 Task: In the Contact  NatalieDoe@isuzu.com, Create email and send with subject: 'Step into the Future: Discover Our Cutting-Edge Solution', and with mail content 'Hello_x000D_
Join a community of forward-thinkers and pioneers. Our transformative solution will empower you to shape the future of your industry.._x000D_
Kind Regards', attach the document: Terms_and_conditions.doc and insert image: visitingcard.jpg. Below Kind Regards, write Tumblr and insert the URL: 'www.tumblr.com'. Mark checkbox to create task to follow up : Tomorrow. Logged in from softage.3@softage.net
Action: Mouse moved to (75, 78)
Screenshot: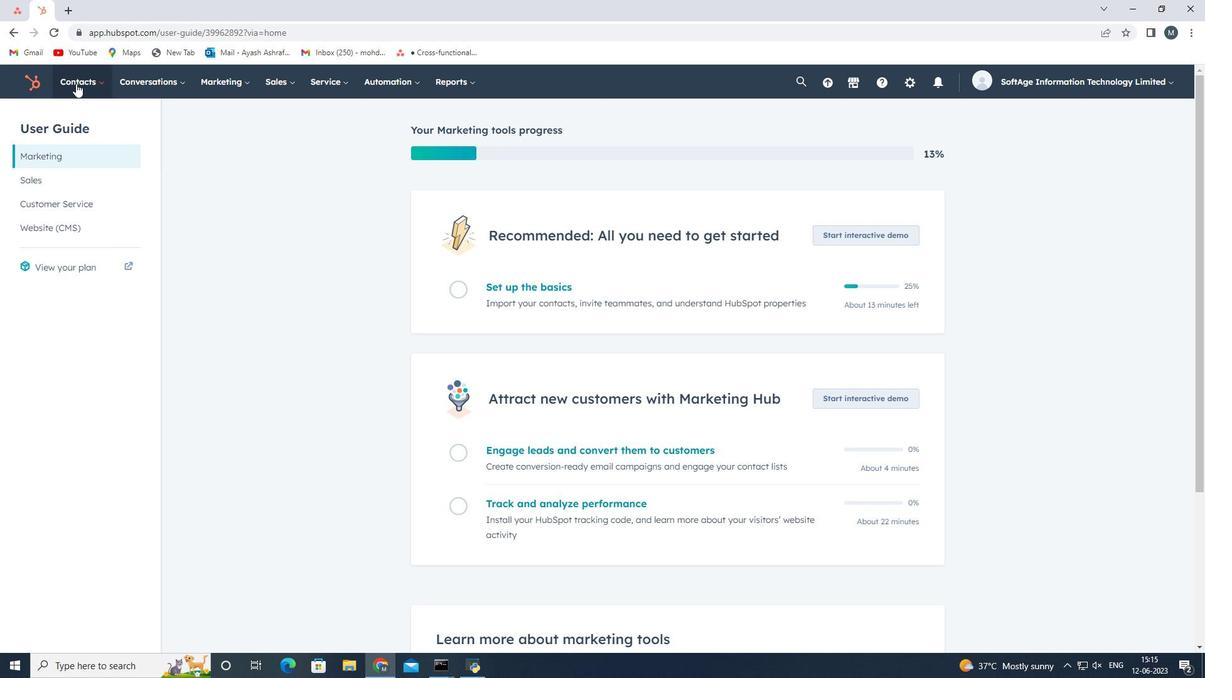 
Action: Mouse pressed left at (75, 78)
Screenshot: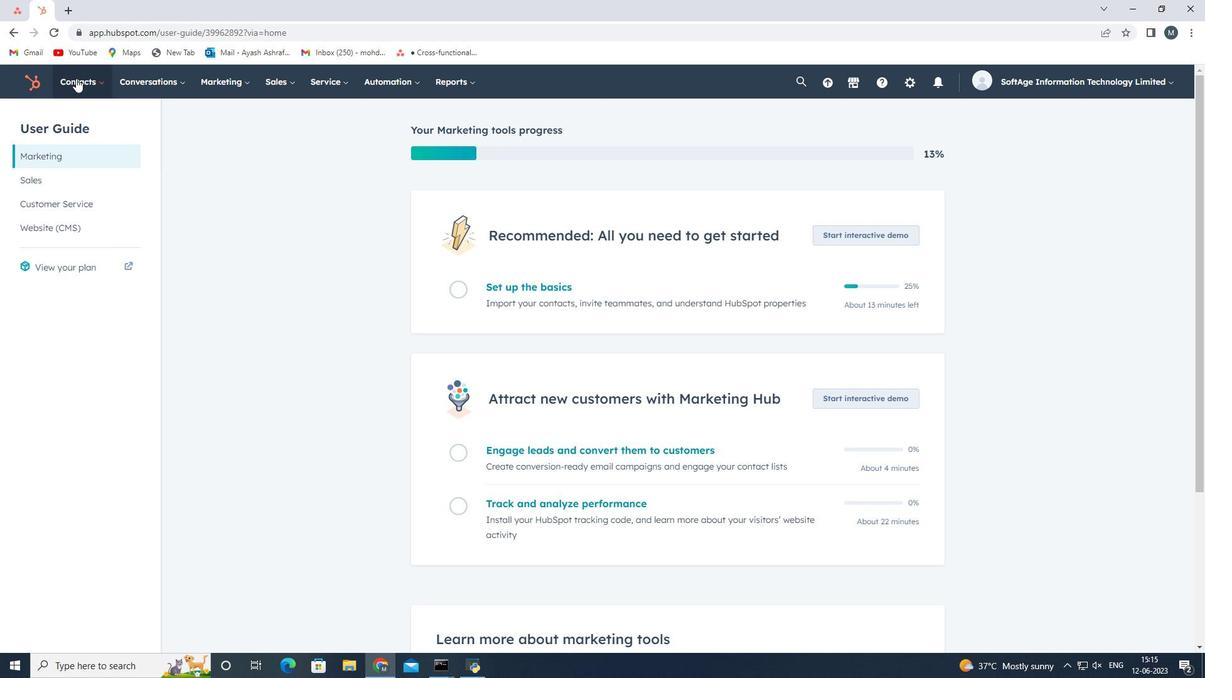 
Action: Mouse moved to (92, 119)
Screenshot: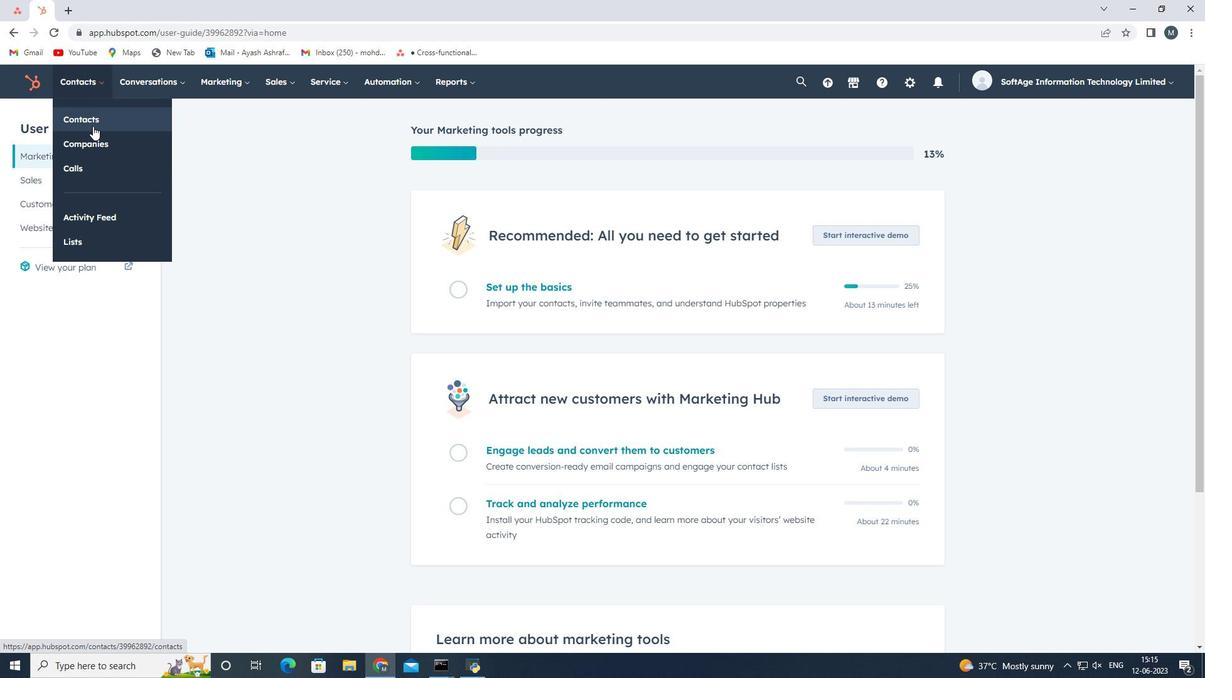 
Action: Mouse pressed left at (92, 119)
Screenshot: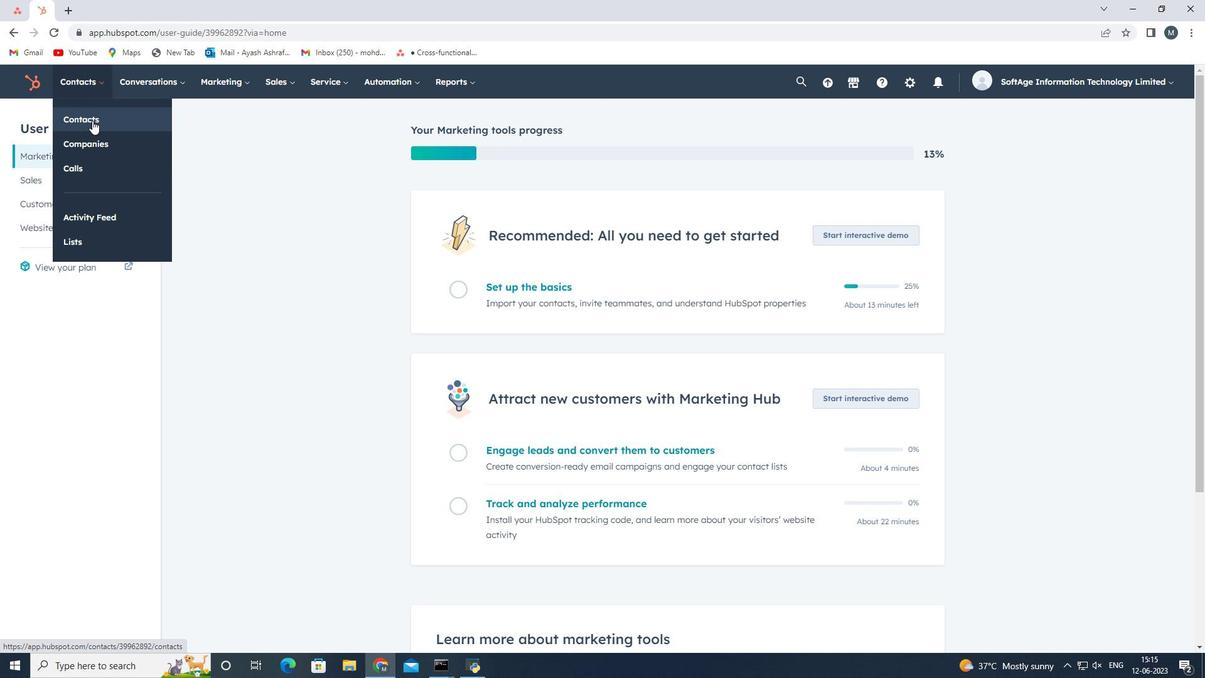 
Action: Mouse moved to (129, 225)
Screenshot: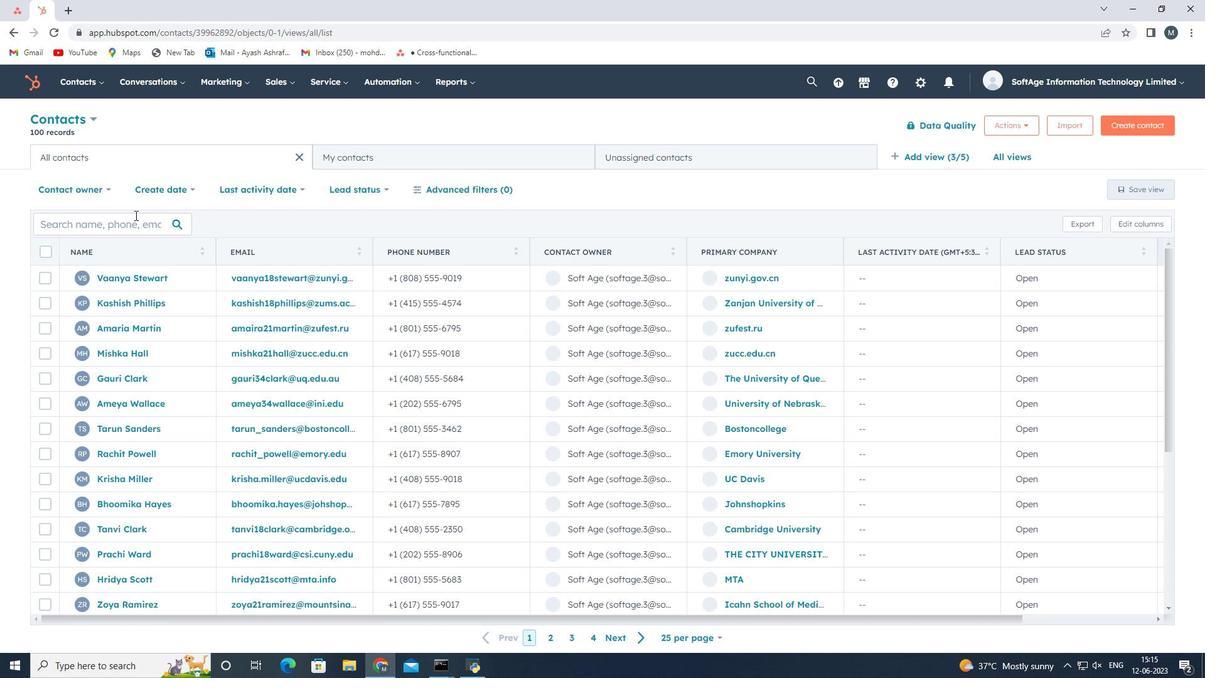 
Action: Mouse pressed left at (129, 225)
Screenshot: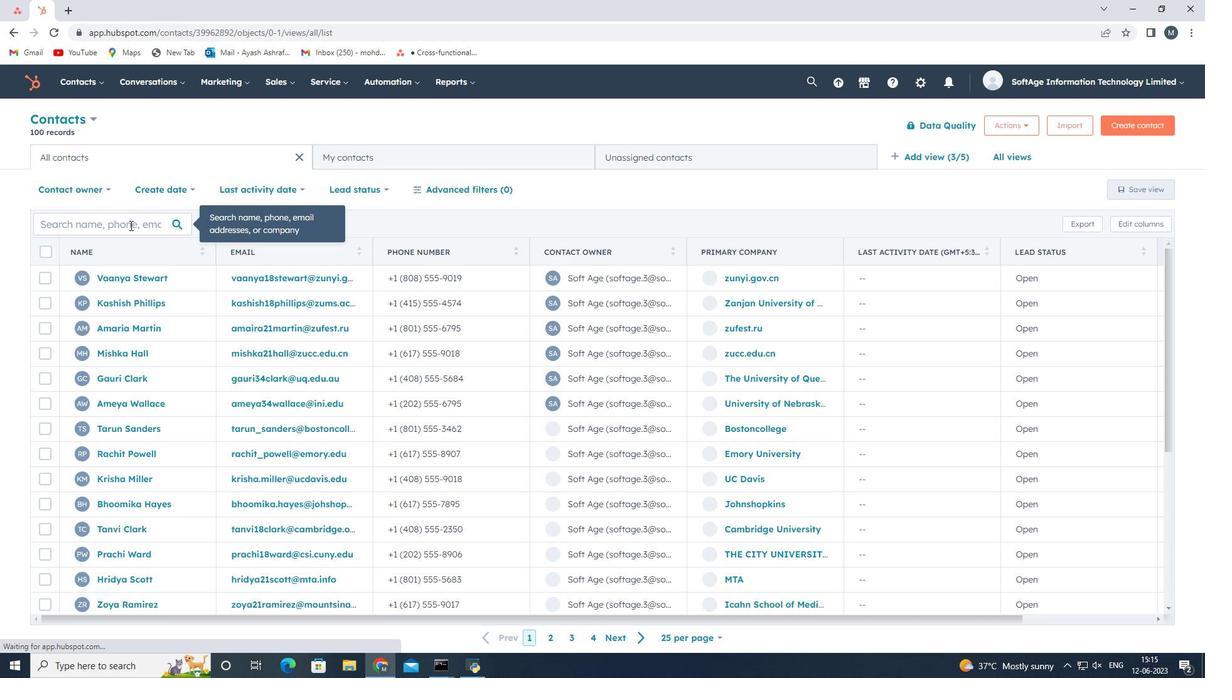 
Action: Key pressed <Key.shift>Natalie<Key.shift>Doe<Key.shift><Key.shift><Key.shift><Key.shift><Key.shift><Key.shift><Key.shift><Key.shift><Key.shift><Key.shift><Key.shift><Key.shift><Key.shift><Key.shift>@i
Screenshot: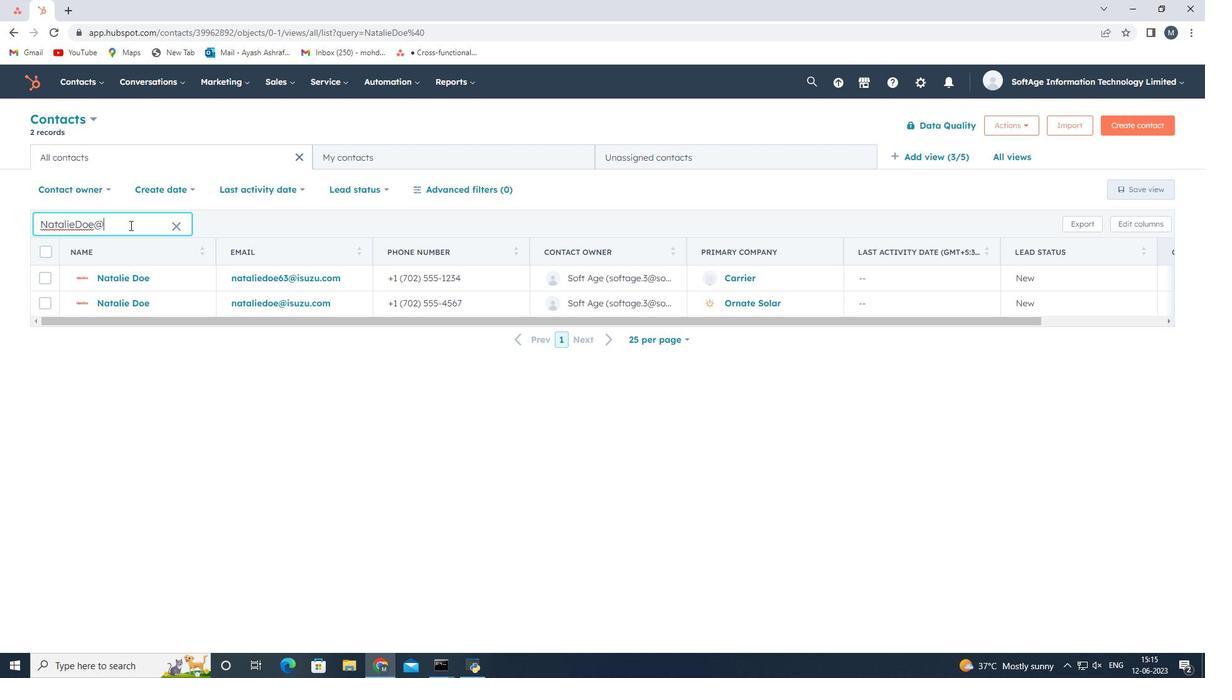 
Action: Mouse moved to (129, 226)
Screenshot: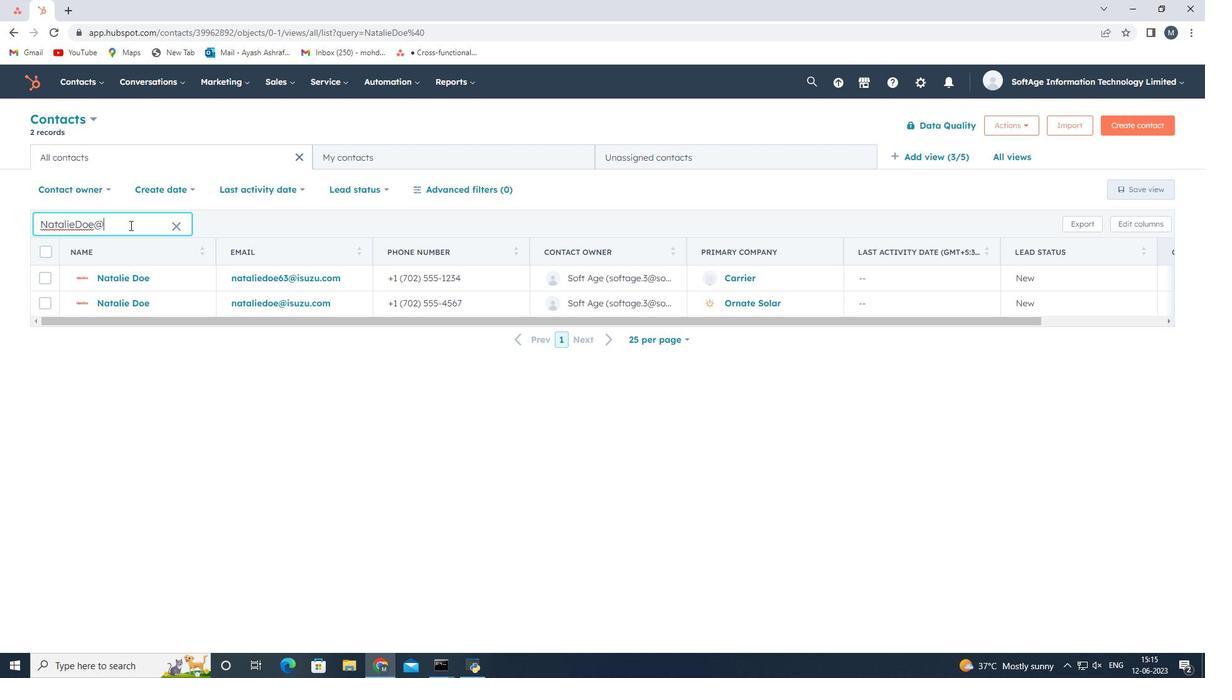 
Action: Key pressed suzu.com
Screenshot: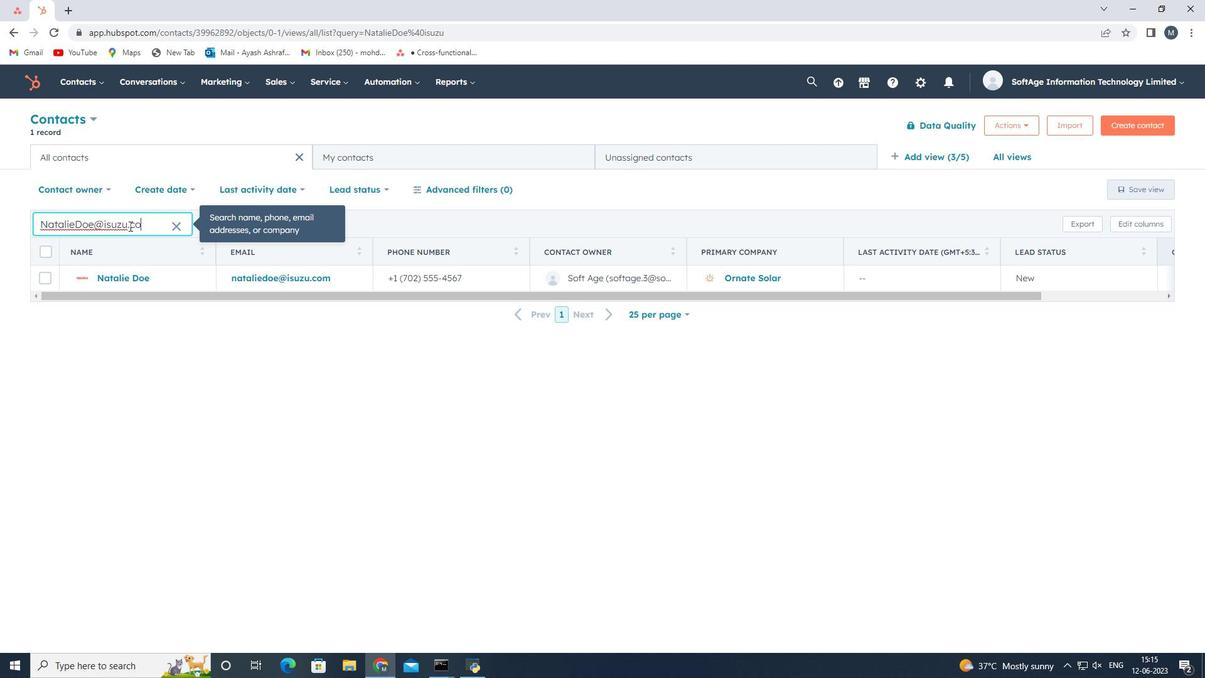 
Action: Mouse moved to (129, 279)
Screenshot: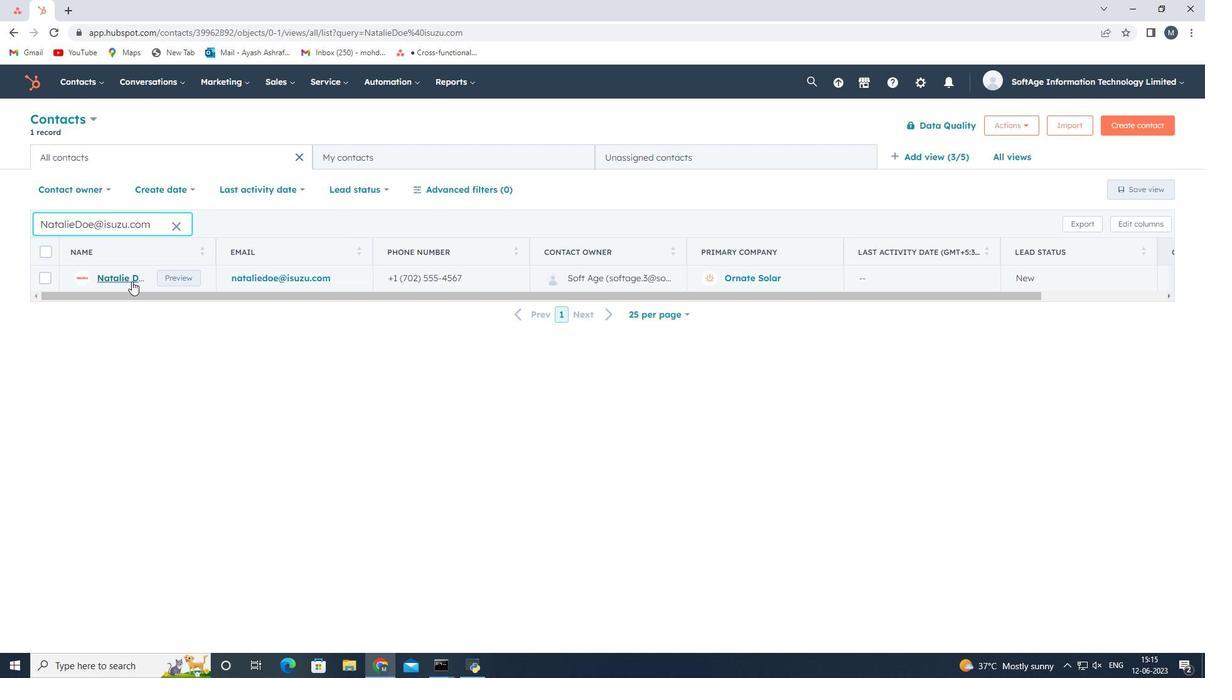 
Action: Mouse pressed left at (129, 279)
Screenshot: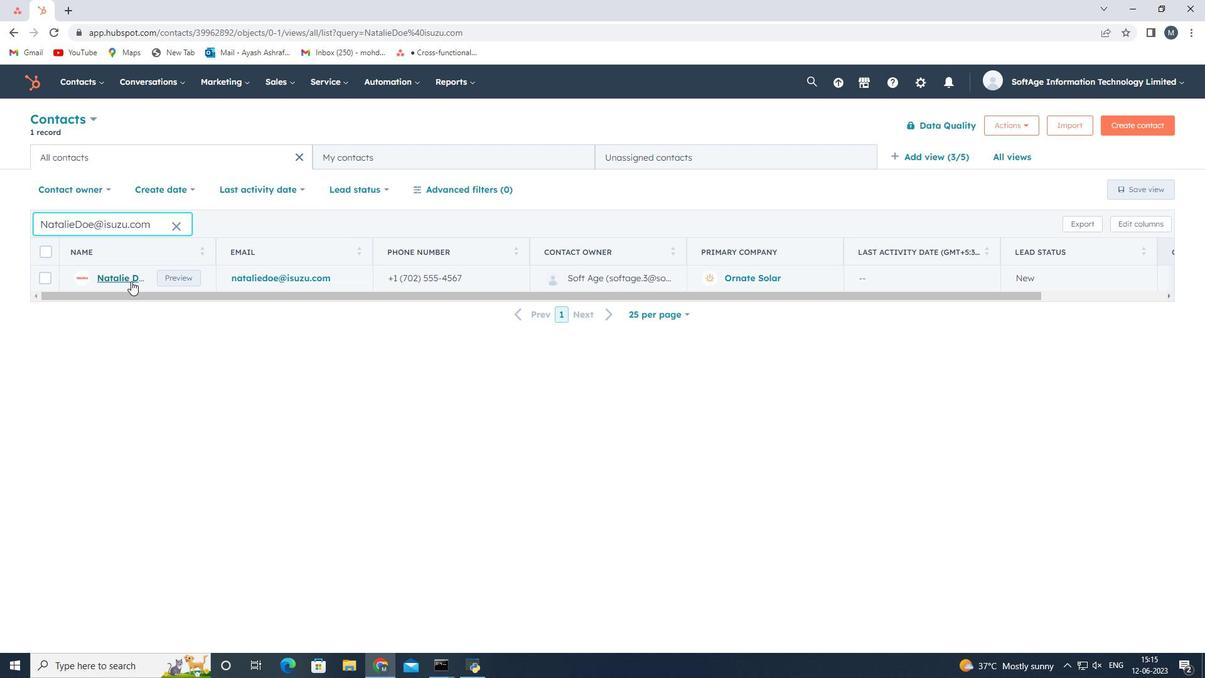 
Action: Mouse pressed left at (129, 279)
Screenshot: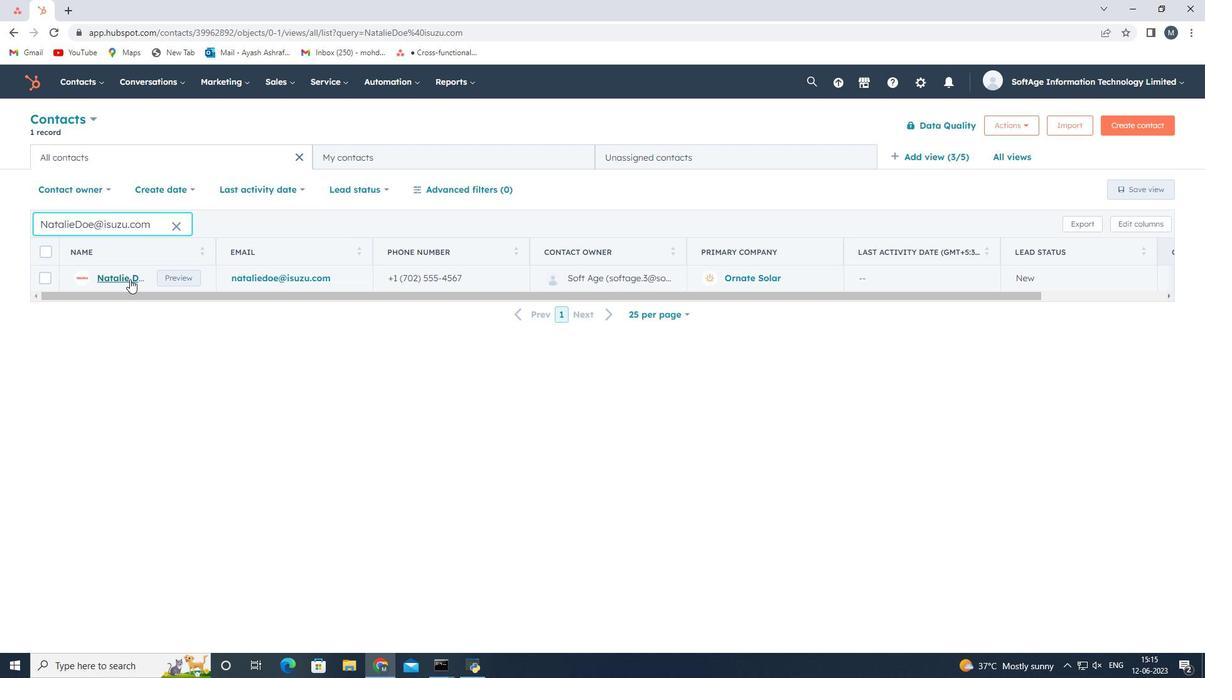
Action: Mouse moved to (89, 229)
Screenshot: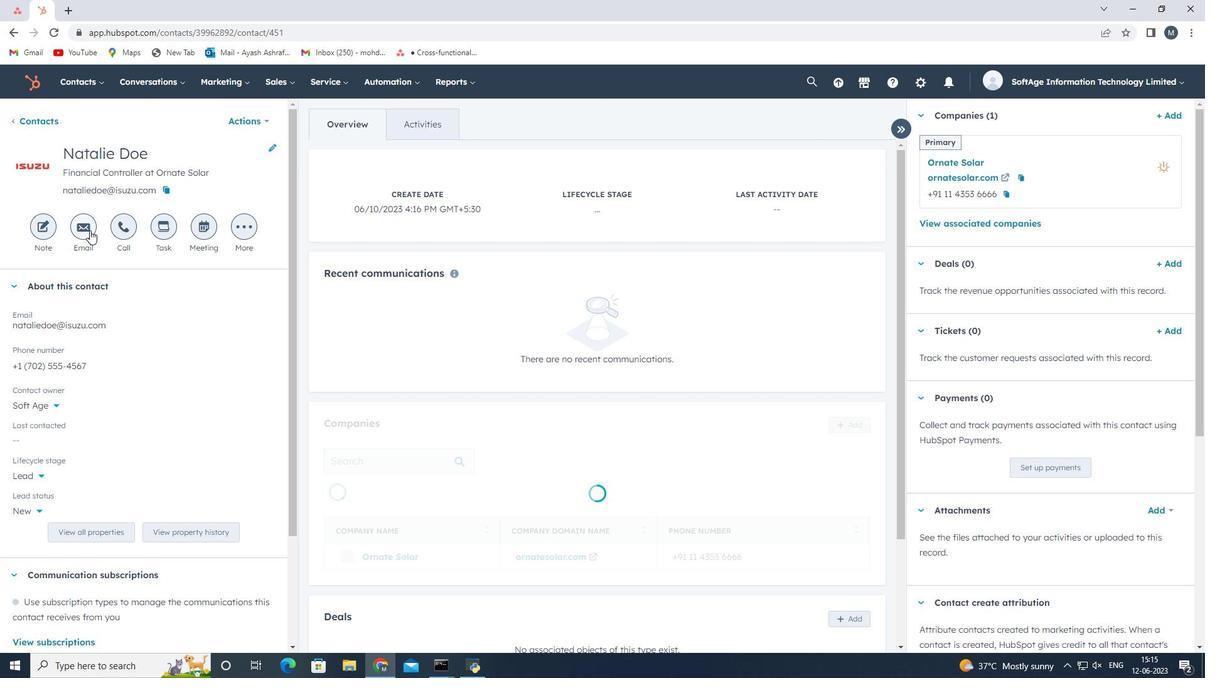 
Action: Mouse pressed left at (89, 229)
Screenshot: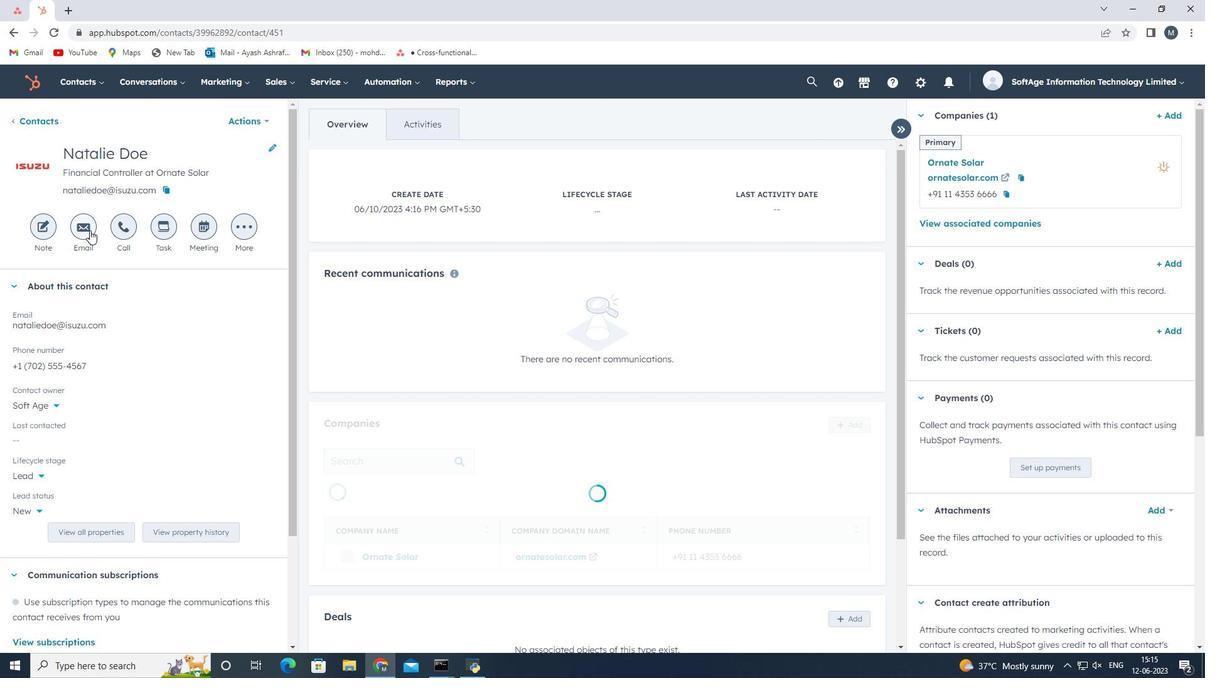 
Action: Mouse moved to (1056, 317)
Screenshot: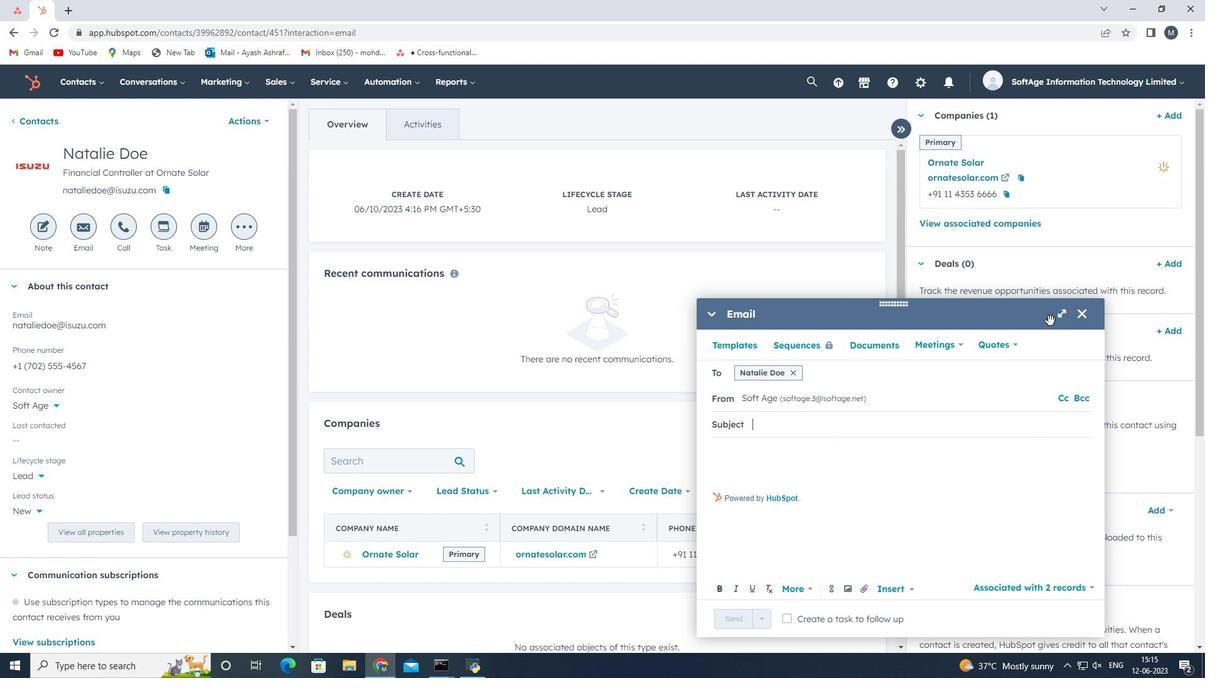 
Action: Mouse pressed left at (1056, 317)
Screenshot: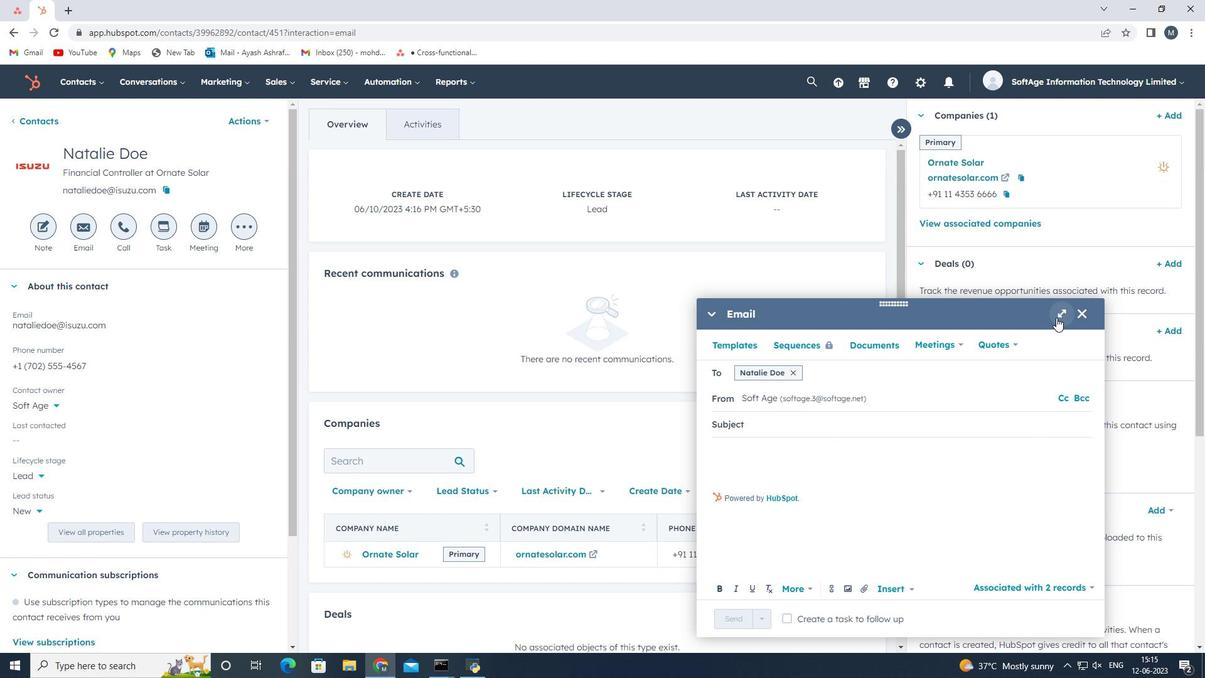 
Action: Mouse moved to (351, 249)
Screenshot: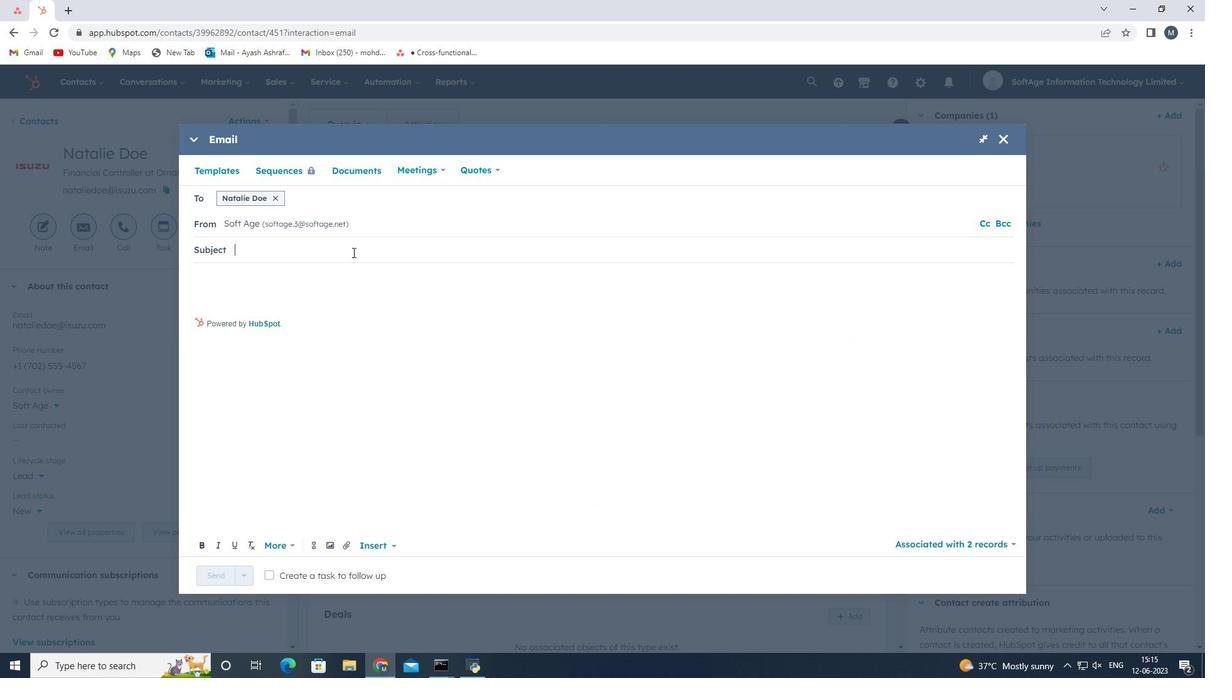 
Action: Mouse pressed left at (351, 249)
Screenshot: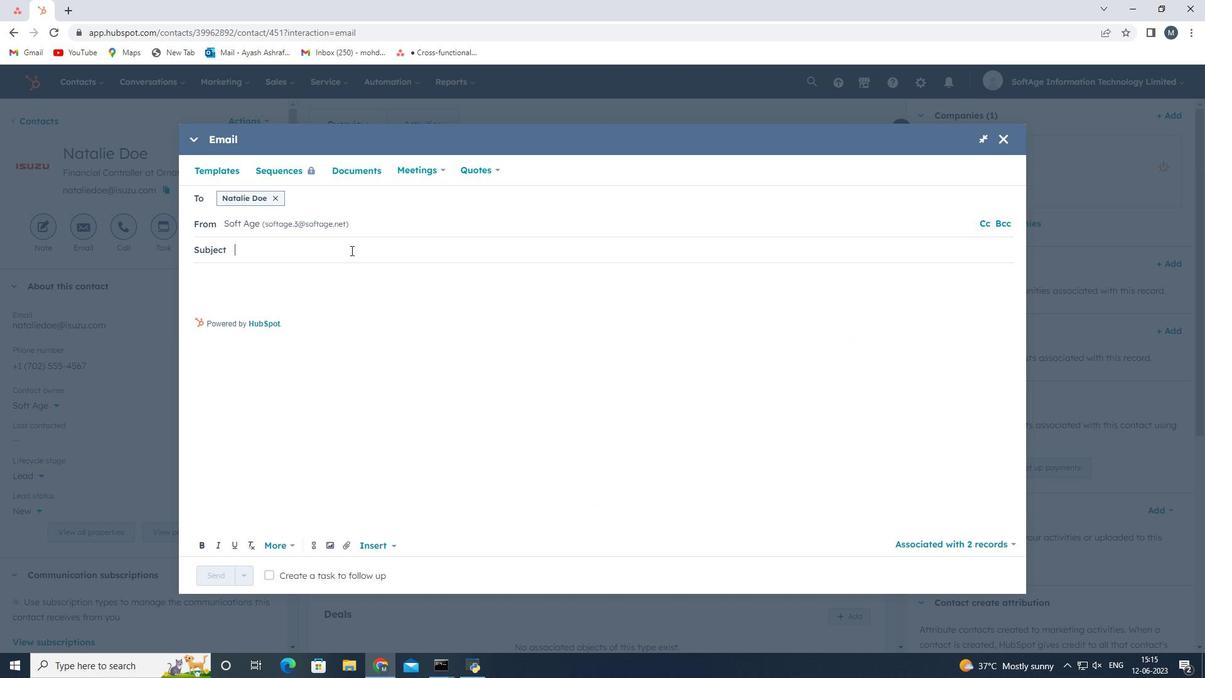 
Action: Key pressed <Key.shift>Step<Key.space>into<Key.space>the<Key.space>future<Key.space><Key.backspace><Key.shift_r>:<Key.space><Key.shift>Discob<Key.backspace>ver<Key.space><Key.shift>Our<Key.space><Key.shift>Cutting<Key.space><Key.backspace>-<Key.shift>Edge<Key.space><Key.shift>Solution
Screenshot: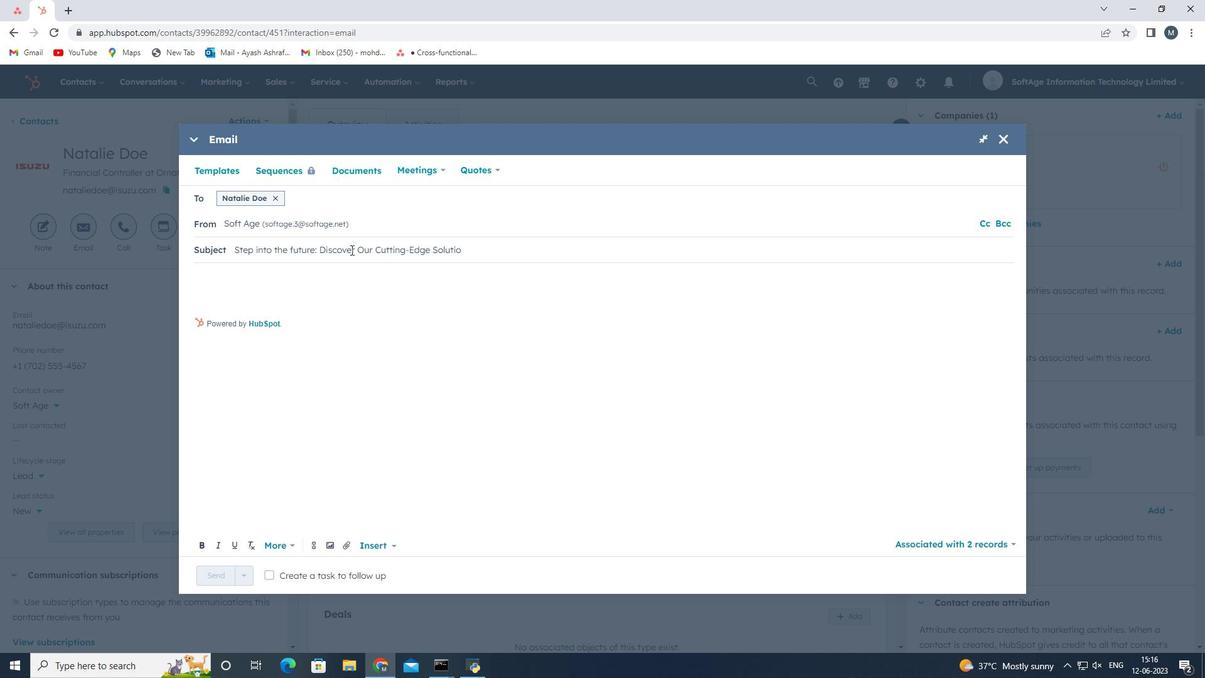 
Action: Mouse moved to (305, 282)
Screenshot: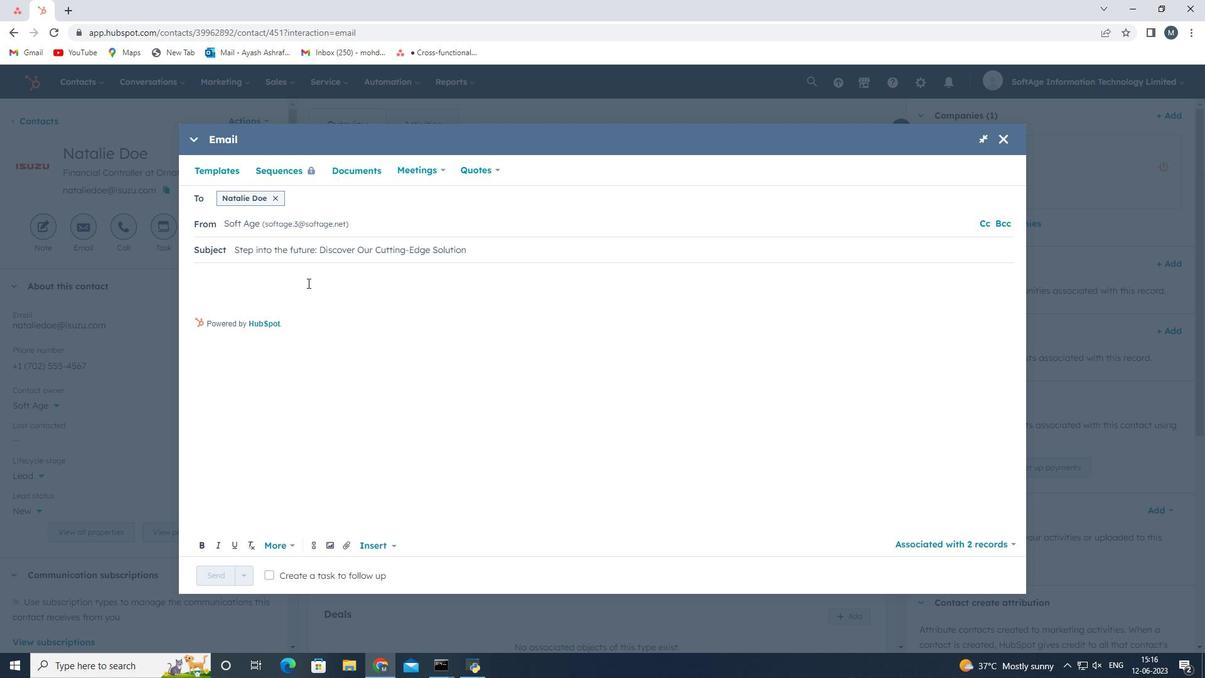
Action: Mouse pressed left at (305, 282)
Screenshot: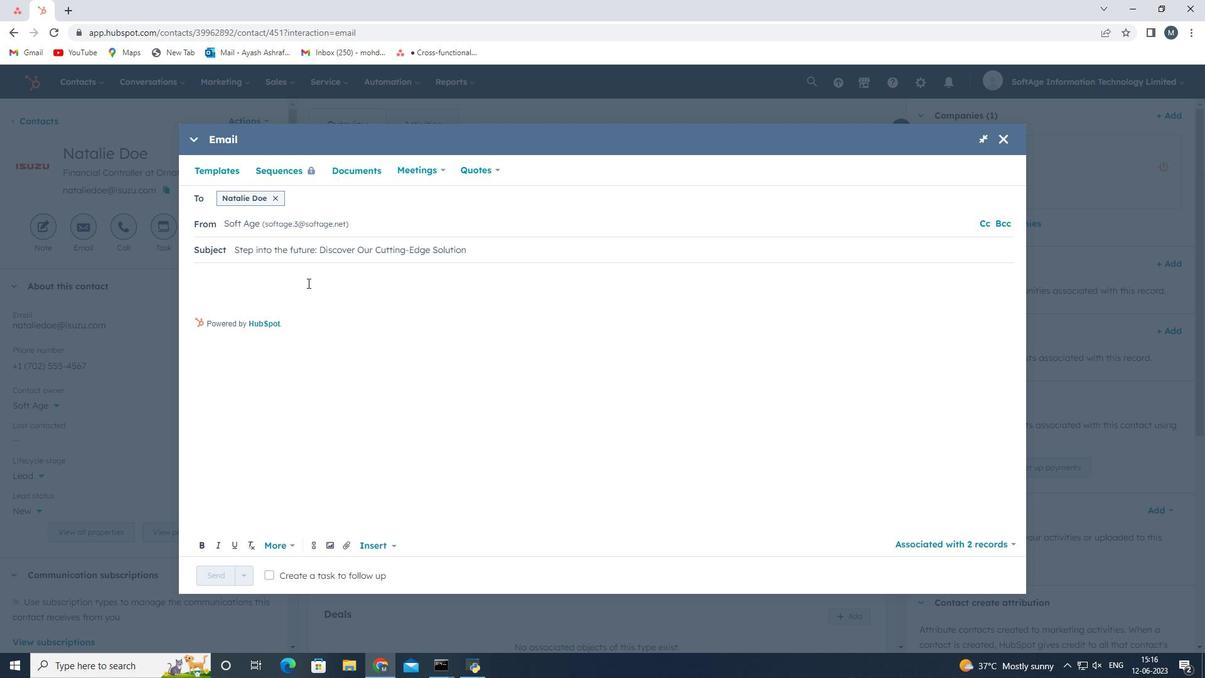 
Action: Key pressed <Key.shift>Hello,<Key.enter><Key.shift>Join<Key.space>a<Key.space>community<Key.space>of<Key.space>forward-thinkers<Key.space>and<Key.space>pioneers.<Key.space><Key.shift>Our<Key.space>transformative<Key.space>solution<Key.space>will<Key.space>empower<Key.space>you<Key.space>to<Key.space>shao<Key.backspace>pe<Key.space>the<Key.space>future<Key.space>of<Key.space>your<Key.space>industry.<Key.enter><Key.enter><Key.shift>Kind<Key.space><Key.shift>Regards<Key.space>
Screenshot: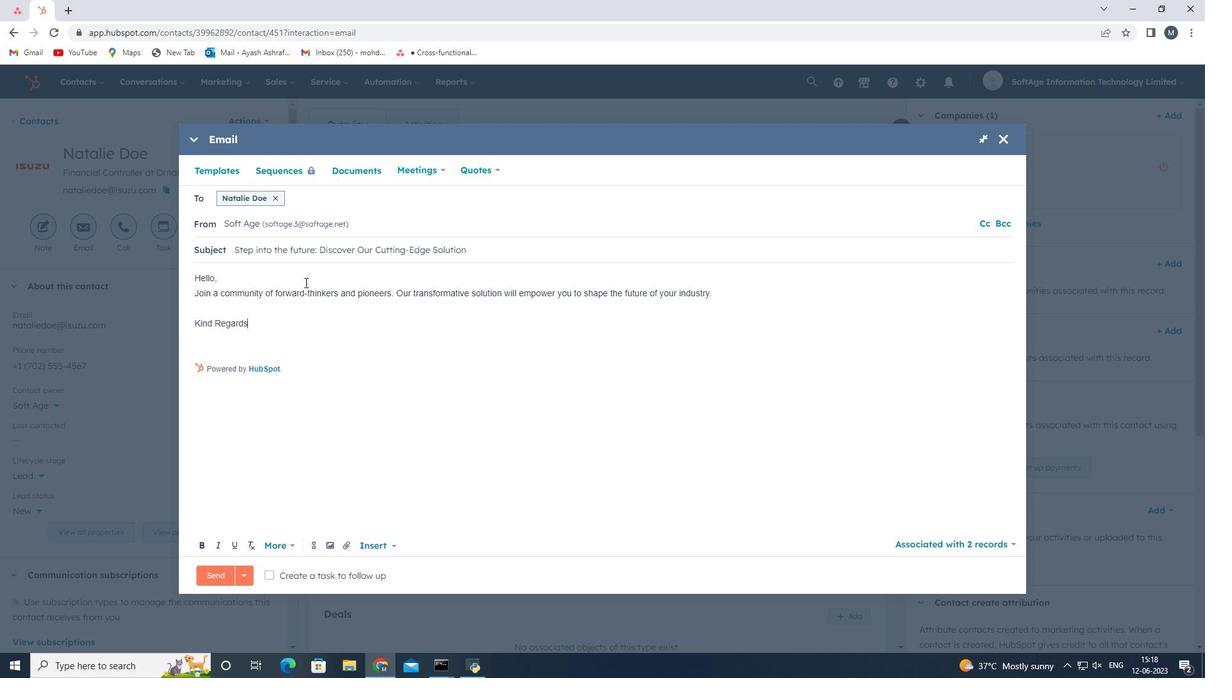 
Action: Mouse moved to (344, 545)
Screenshot: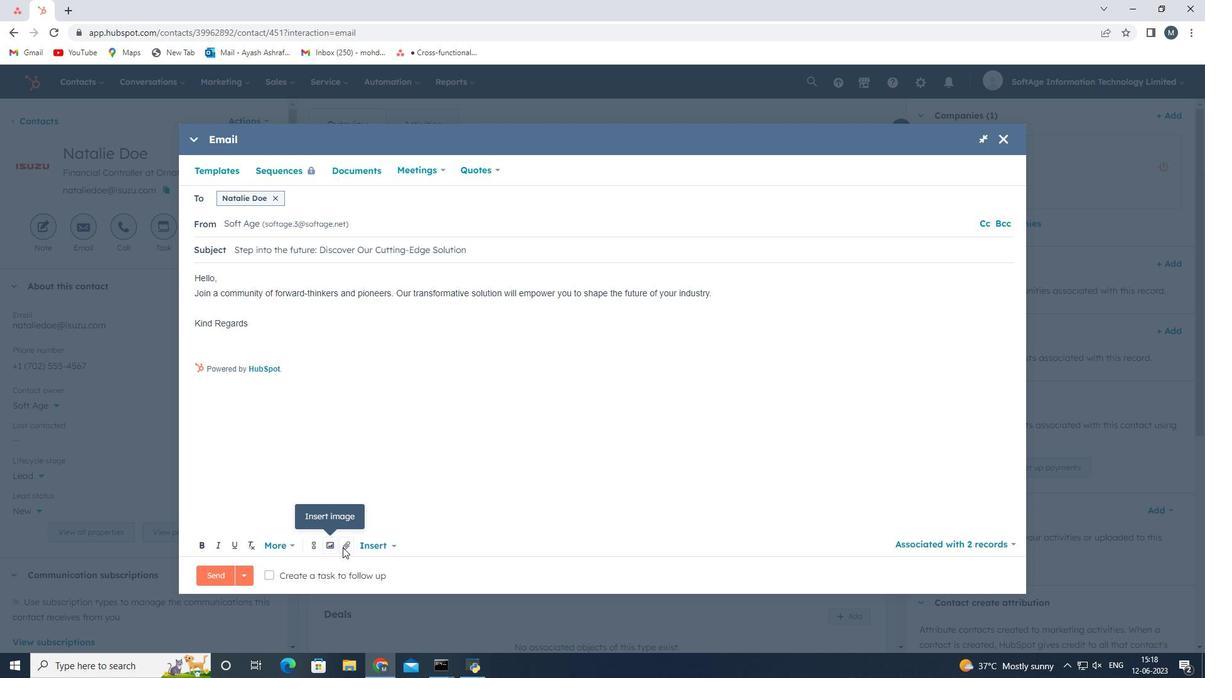 
Action: Mouse pressed left at (344, 545)
Screenshot: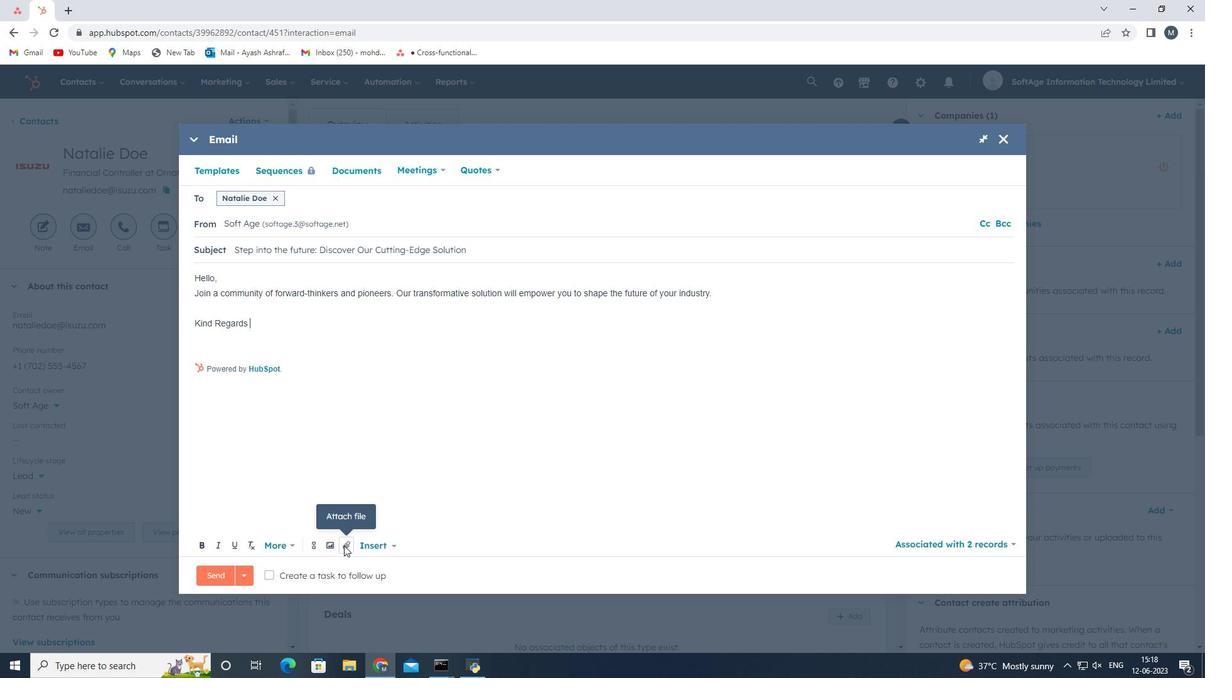 
Action: Mouse moved to (361, 506)
Screenshot: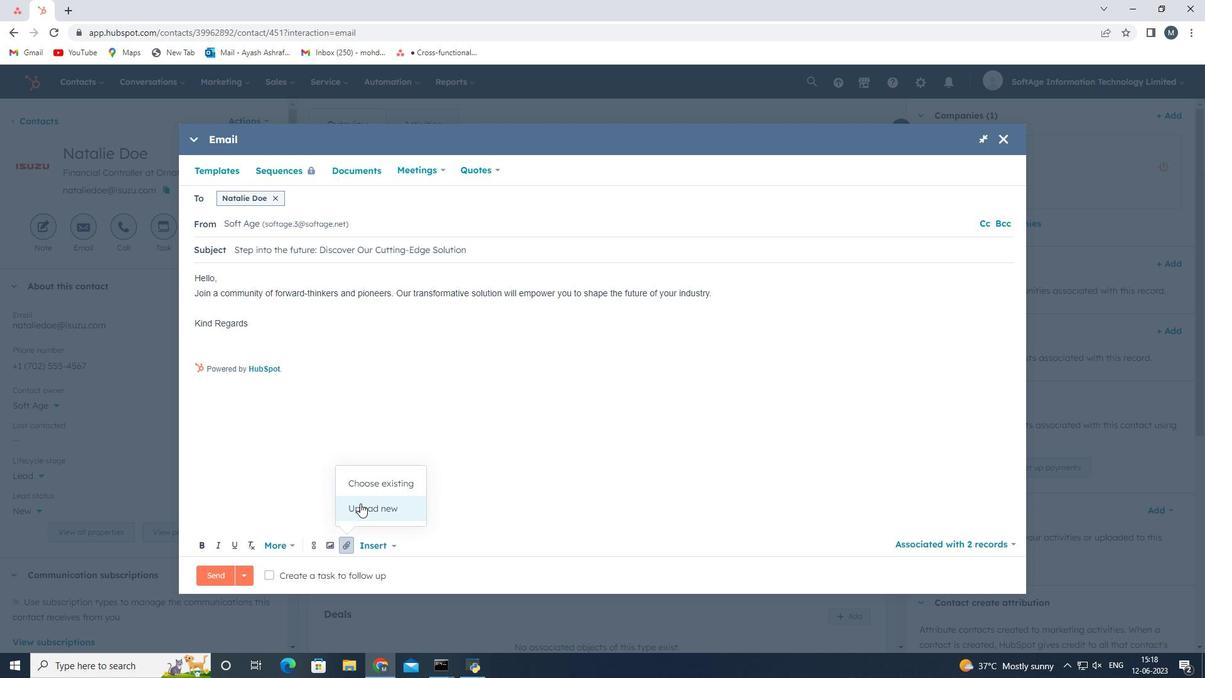 
Action: Mouse pressed left at (361, 506)
Screenshot: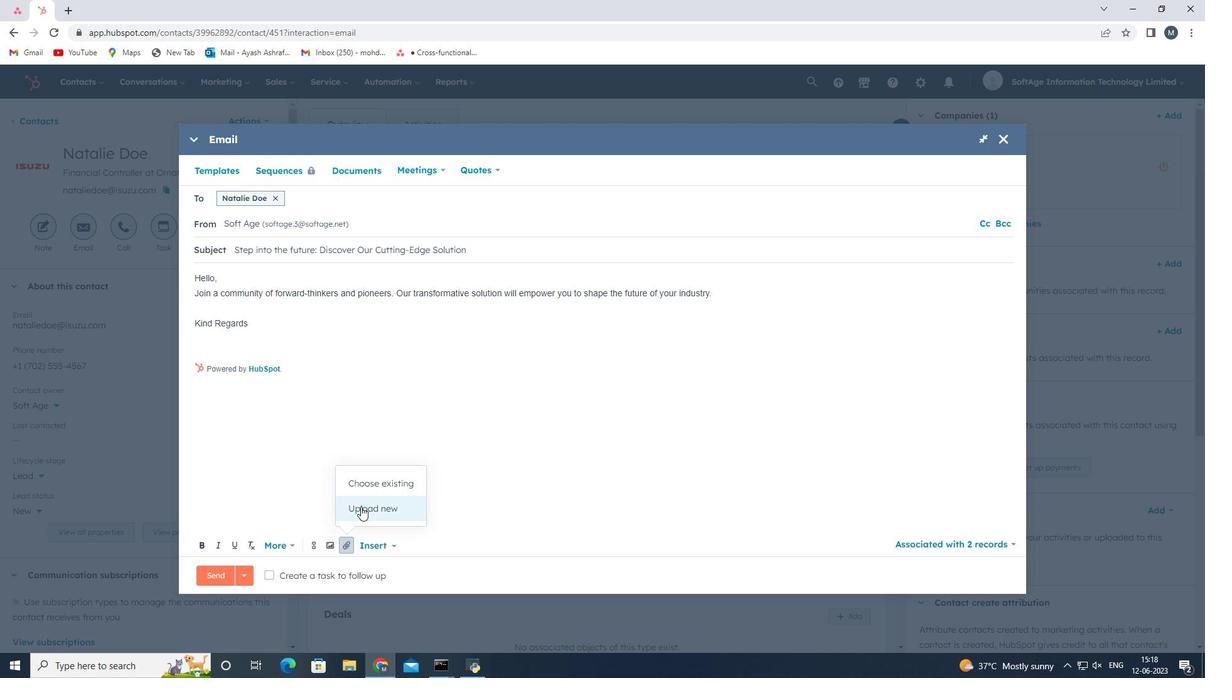 
Action: Mouse moved to (170, 143)
Screenshot: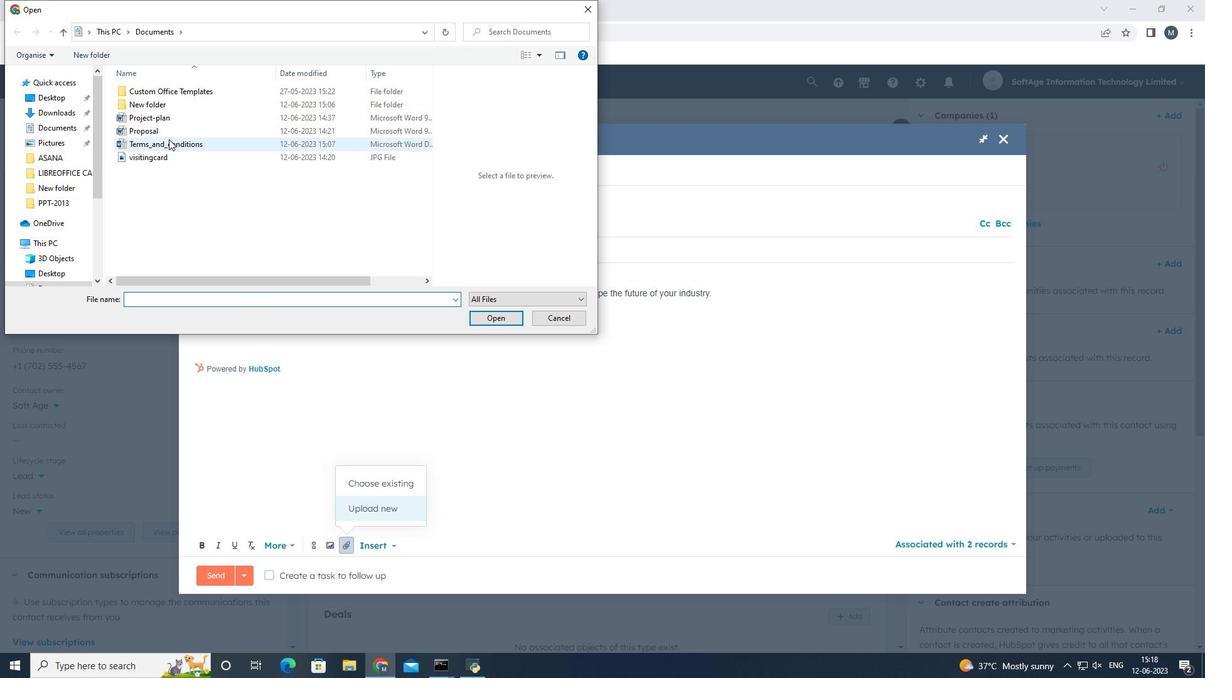 
Action: Mouse pressed left at (170, 143)
Screenshot: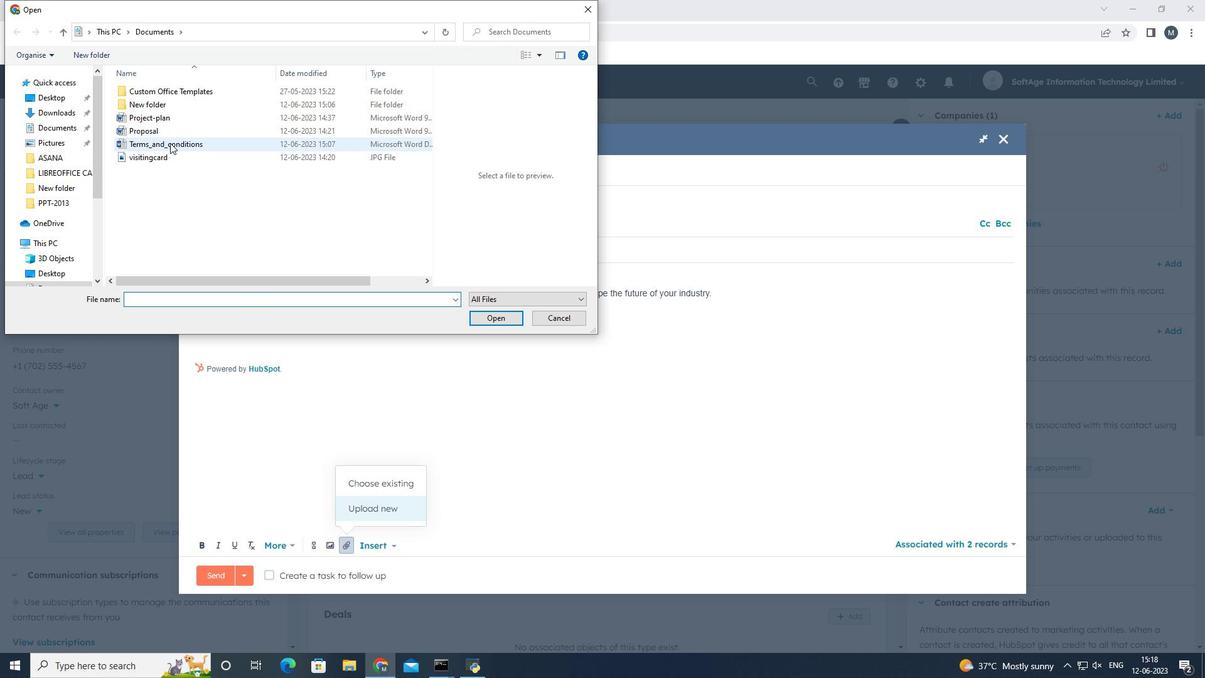 
Action: Mouse moved to (492, 320)
Screenshot: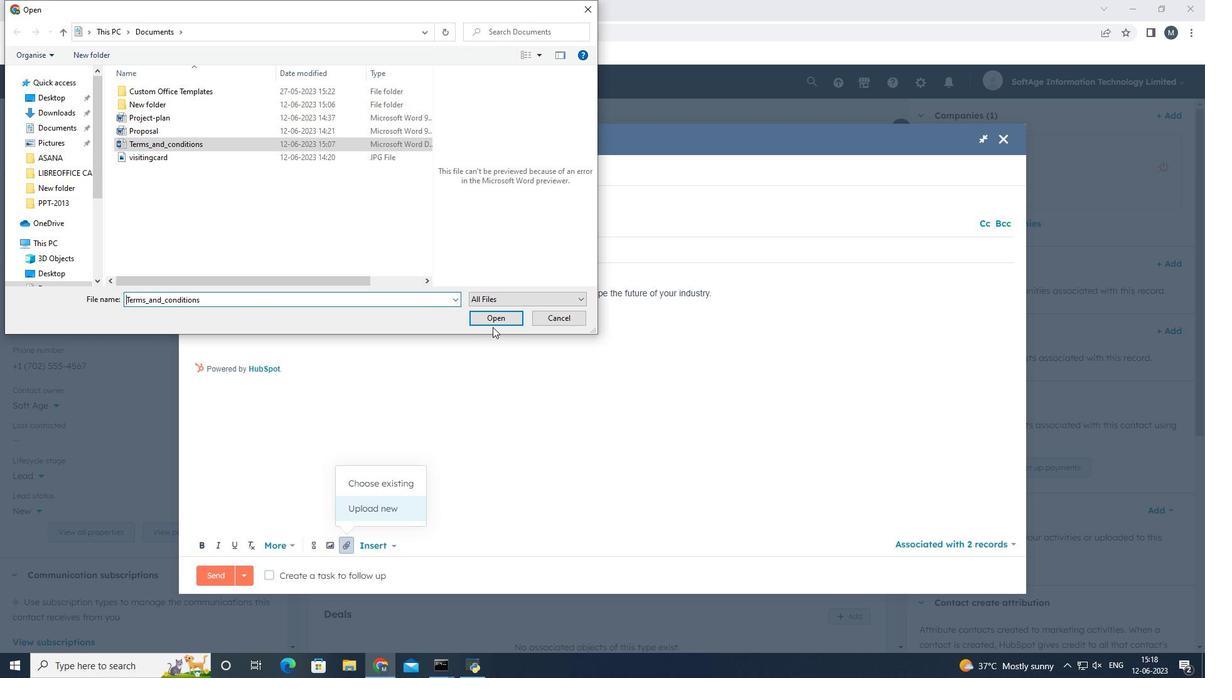 
Action: Mouse pressed left at (492, 320)
Screenshot: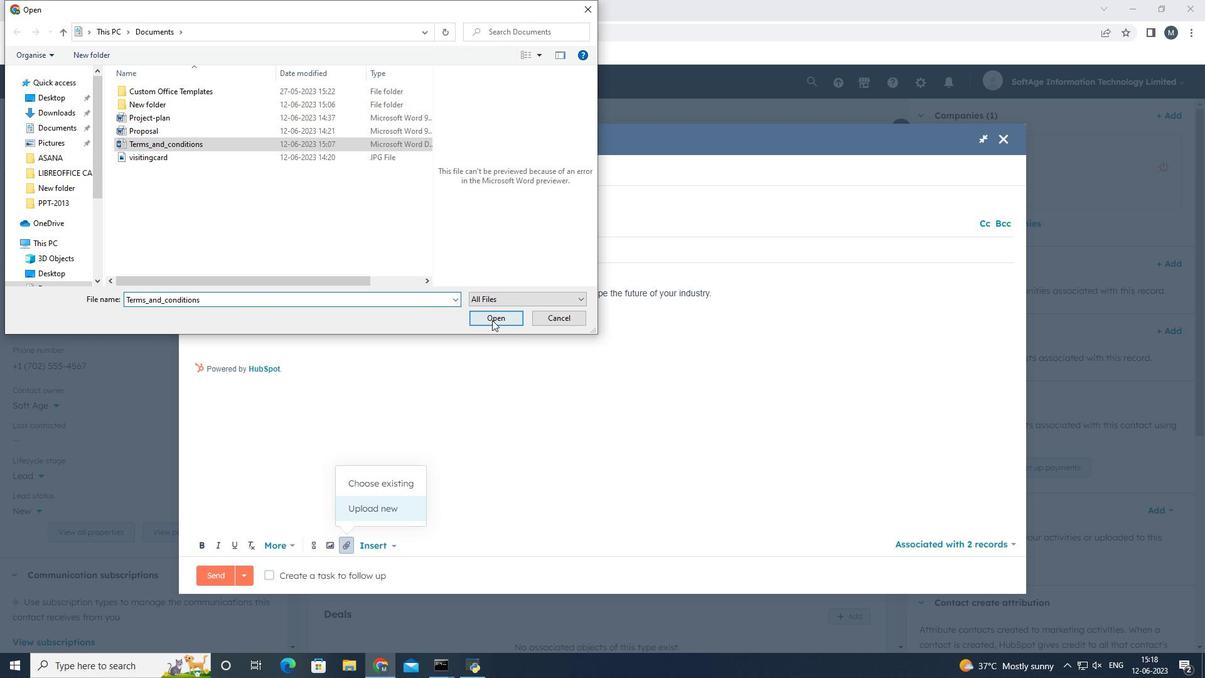 
Action: Mouse moved to (323, 512)
Screenshot: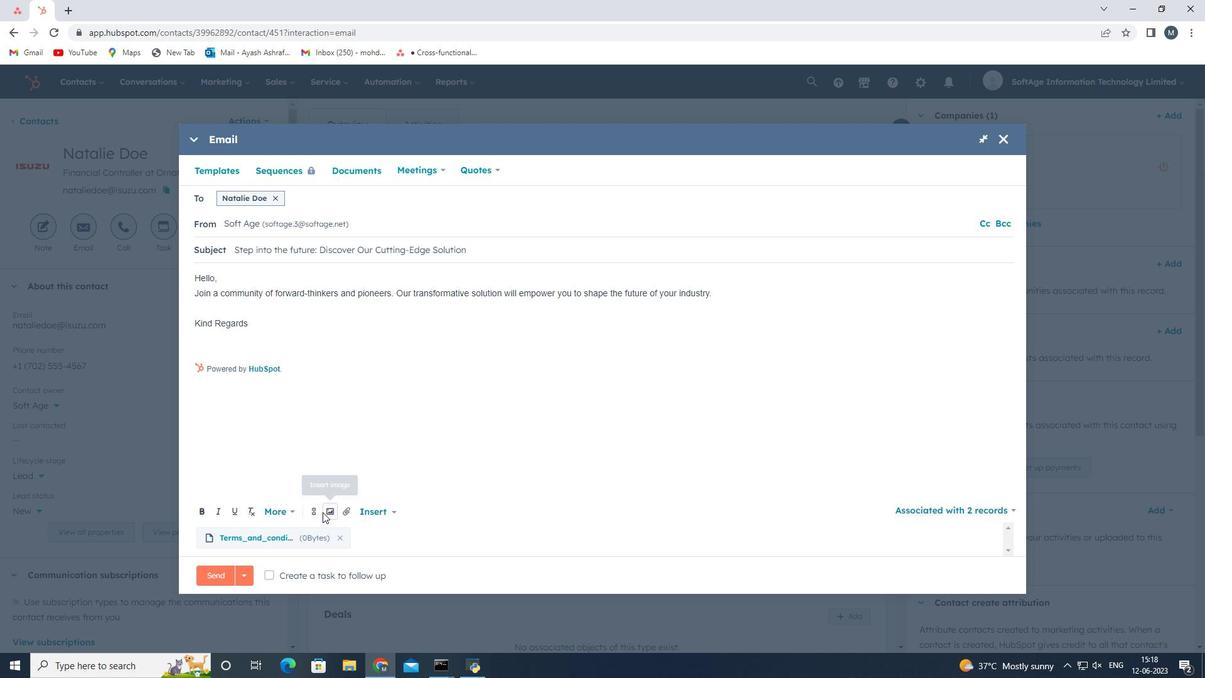 
Action: Mouse pressed left at (323, 512)
Screenshot: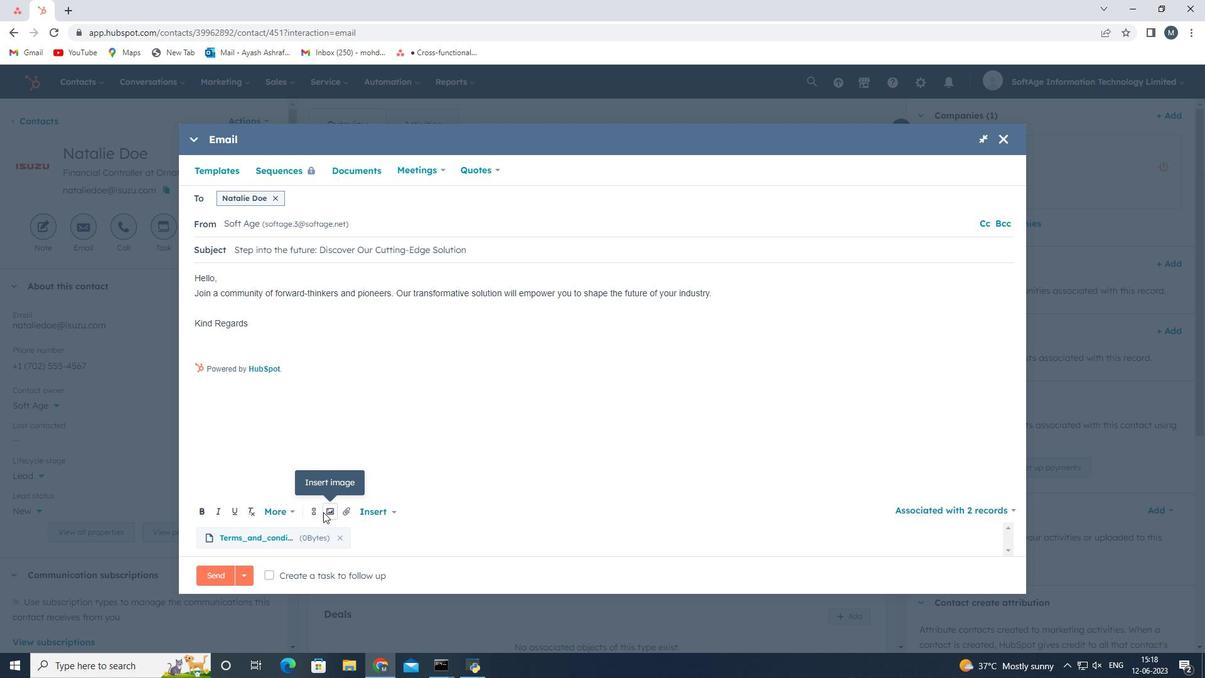 
Action: Mouse moved to (325, 477)
Screenshot: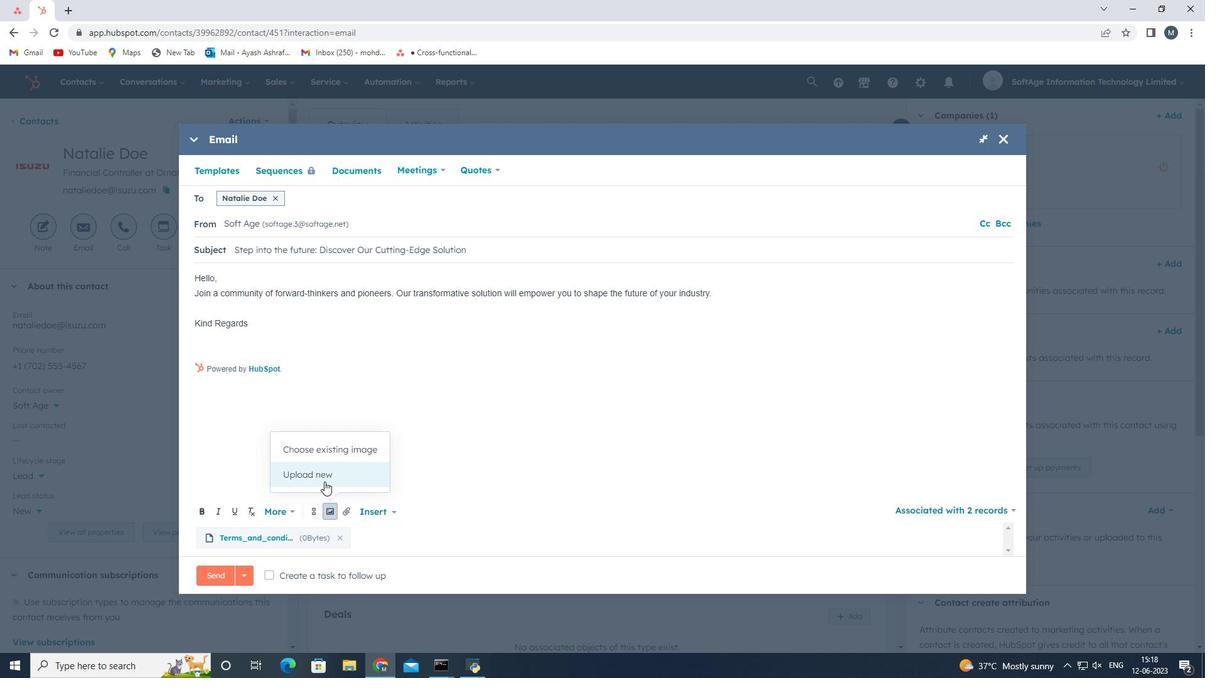 
Action: Mouse pressed left at (325, 477)
Screenshot: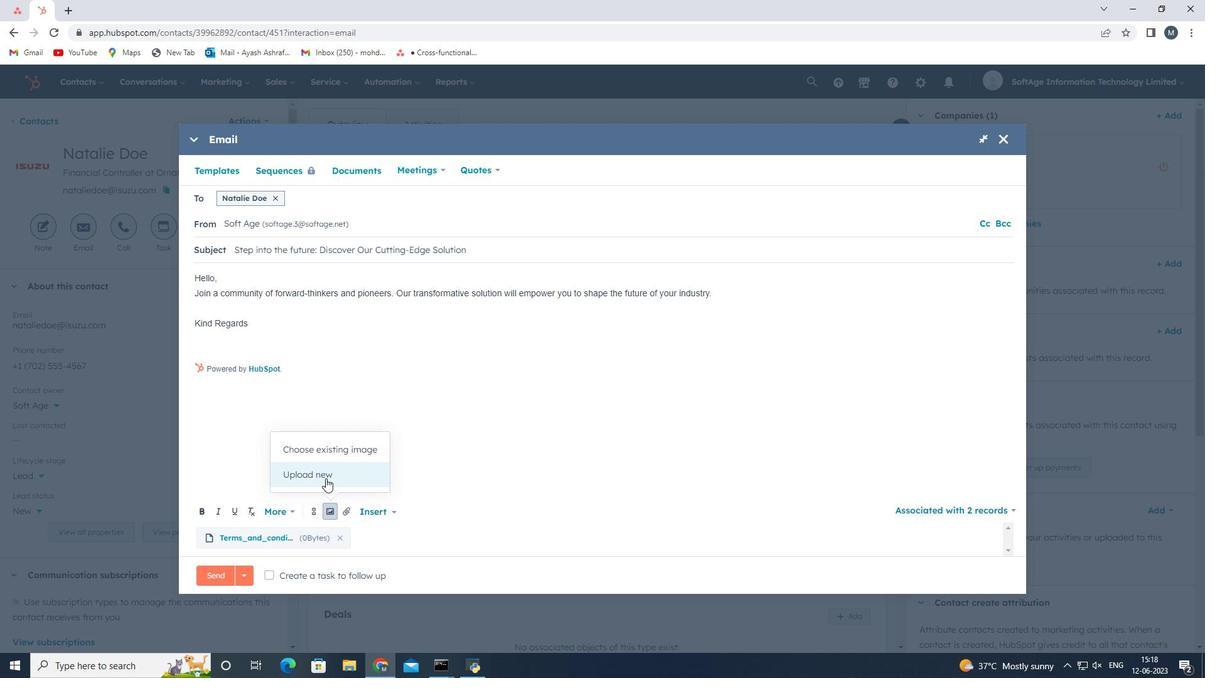 
Action: Mouse moved to (204, 121)
Screenshot: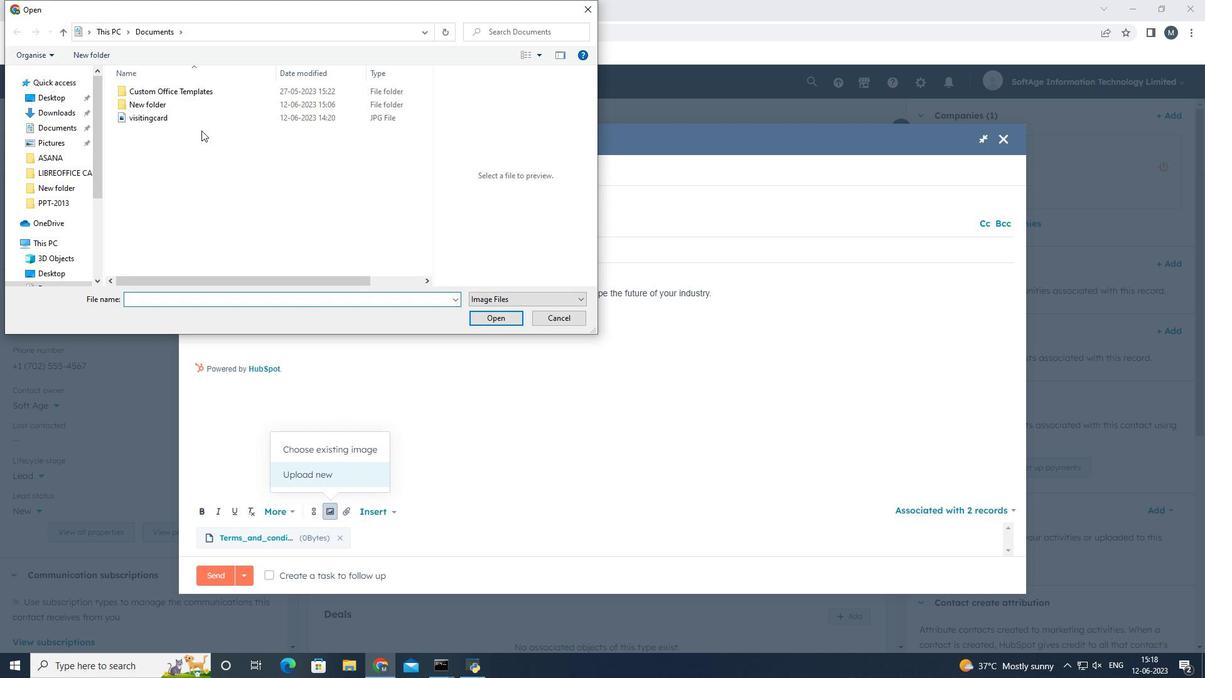 
Action: Mouse pressed left at (204, 121)
Screenshot: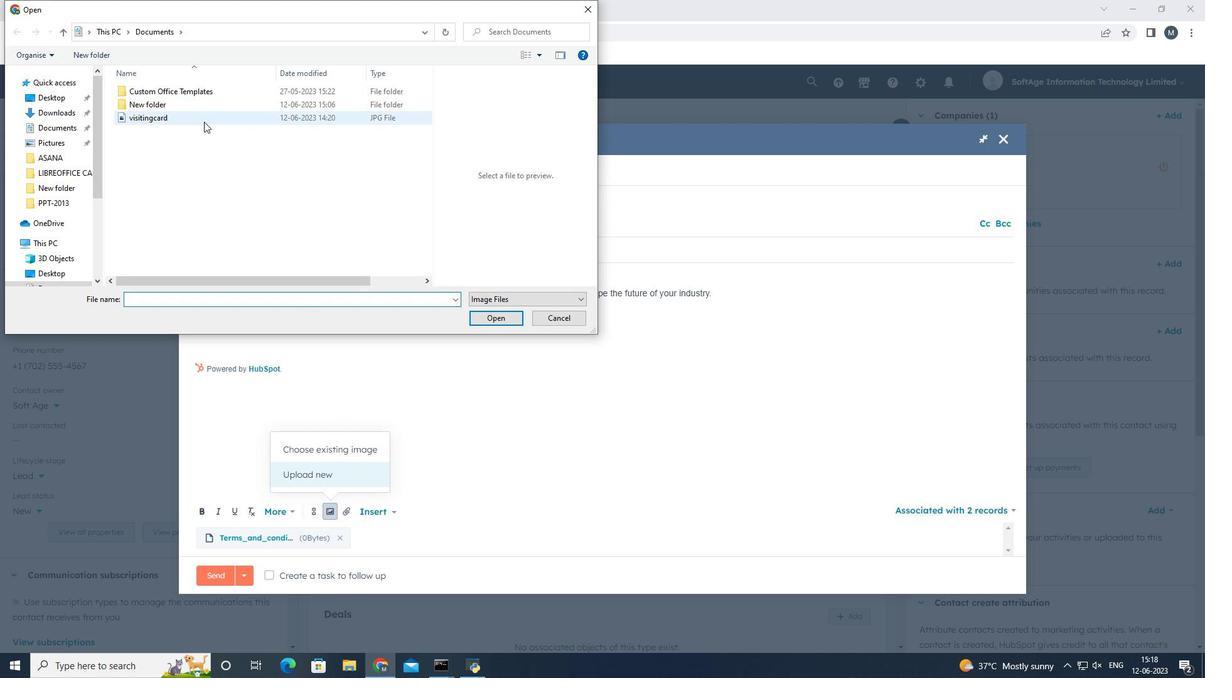 
Action: Mouse moved to (477, 320)
Screenshot: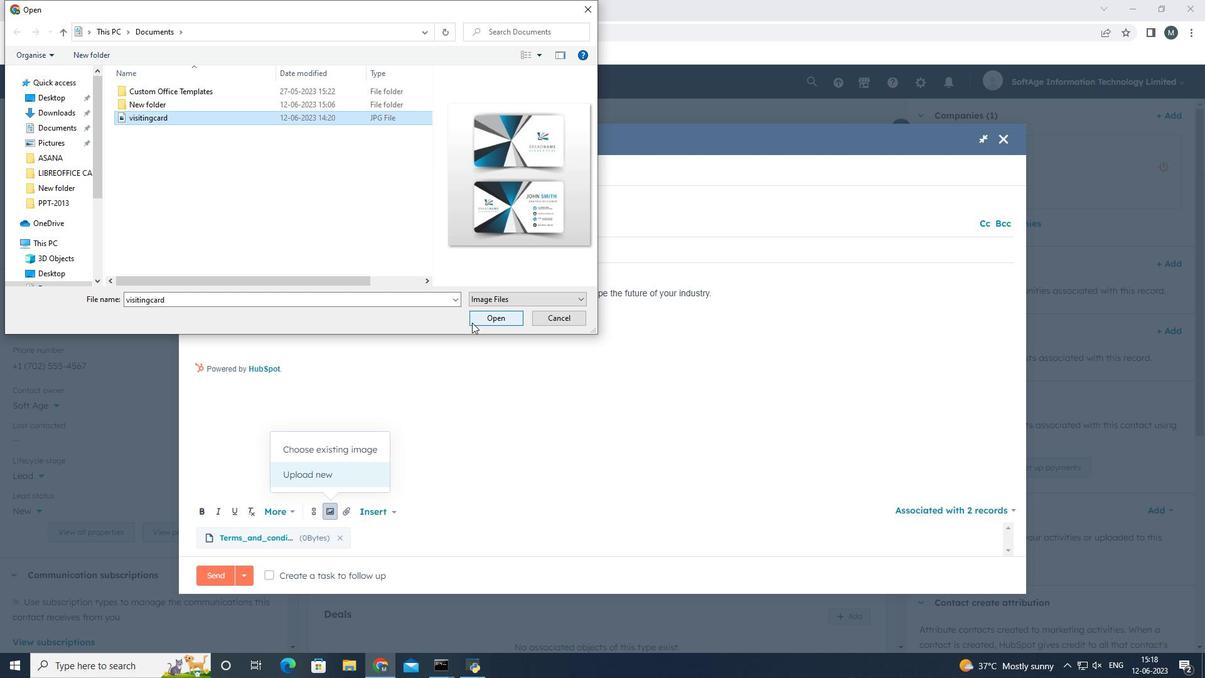 
Action: Mouse pressed left at (477, 320)
Screenshot: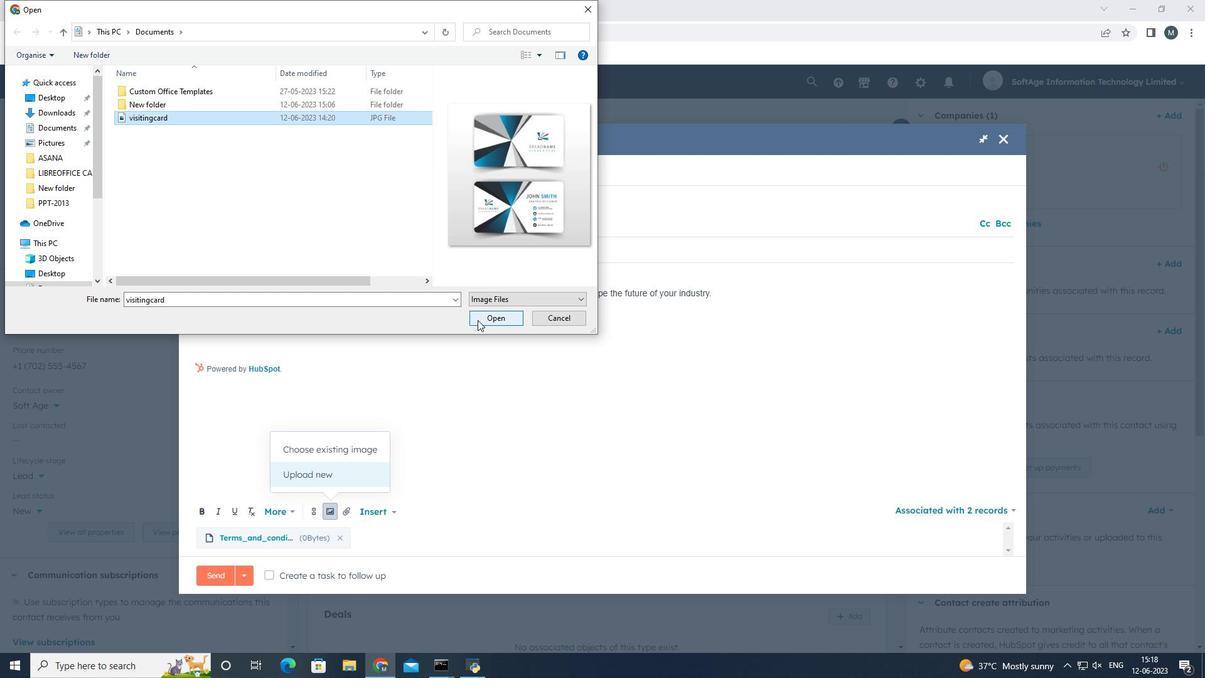 
Action: Mouse moved to (309, 512)
Screenshot: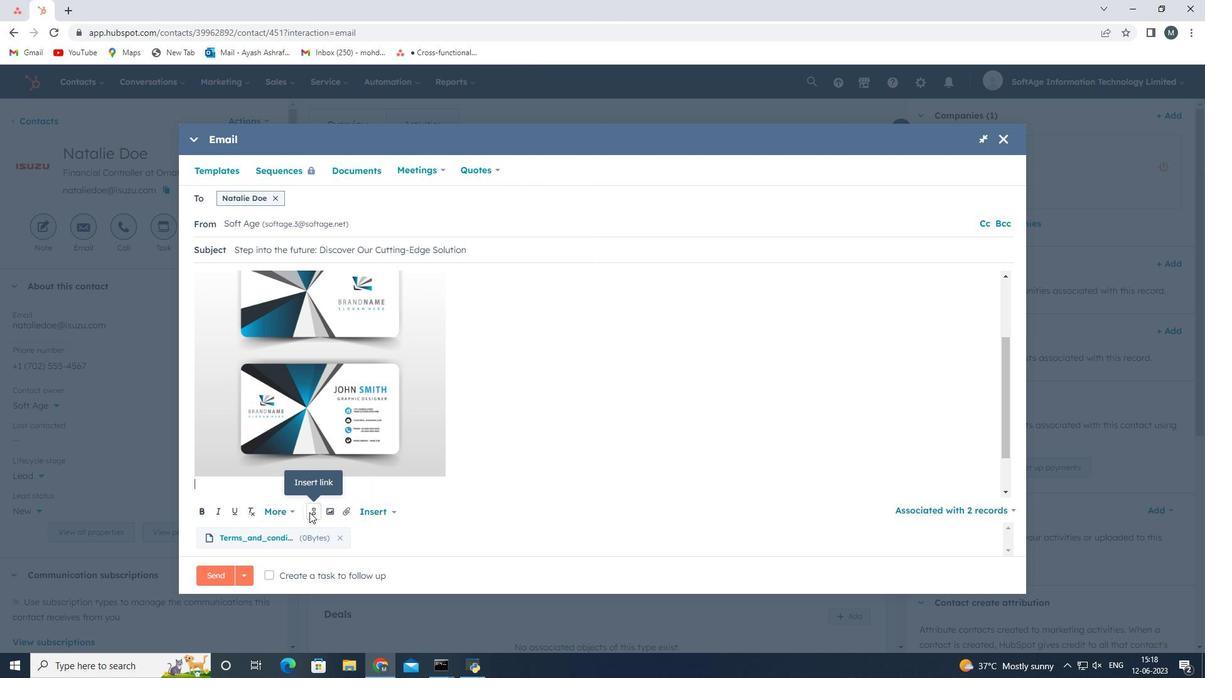 
Action: Mouse pressed left at (309, 512)
Screenshot: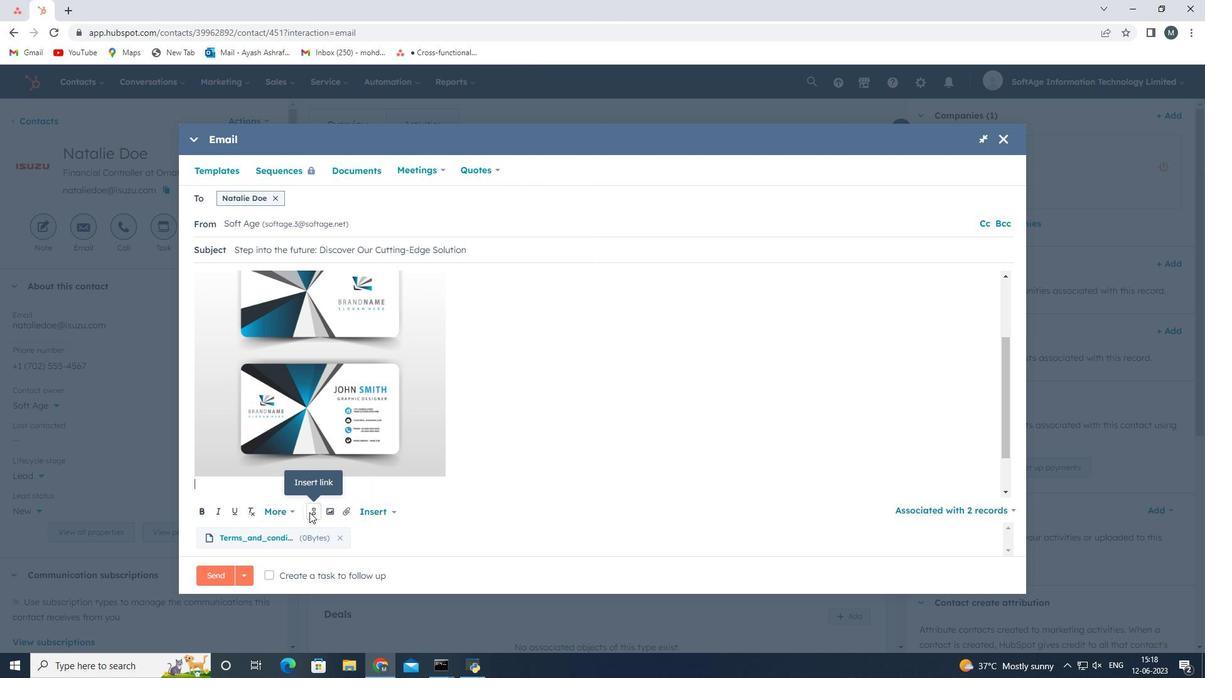
Action: Mouse moved to (363, 376)
Screenshot: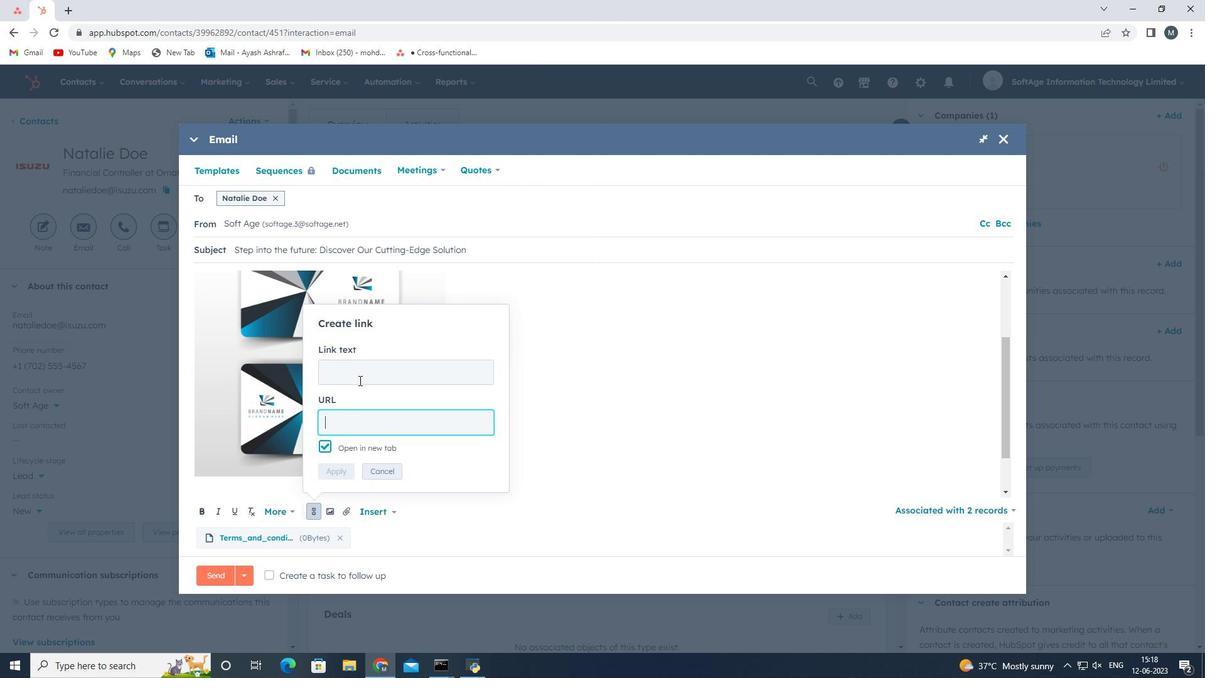 
Action: Mouse pressed left at (363, 376)
Screenshot: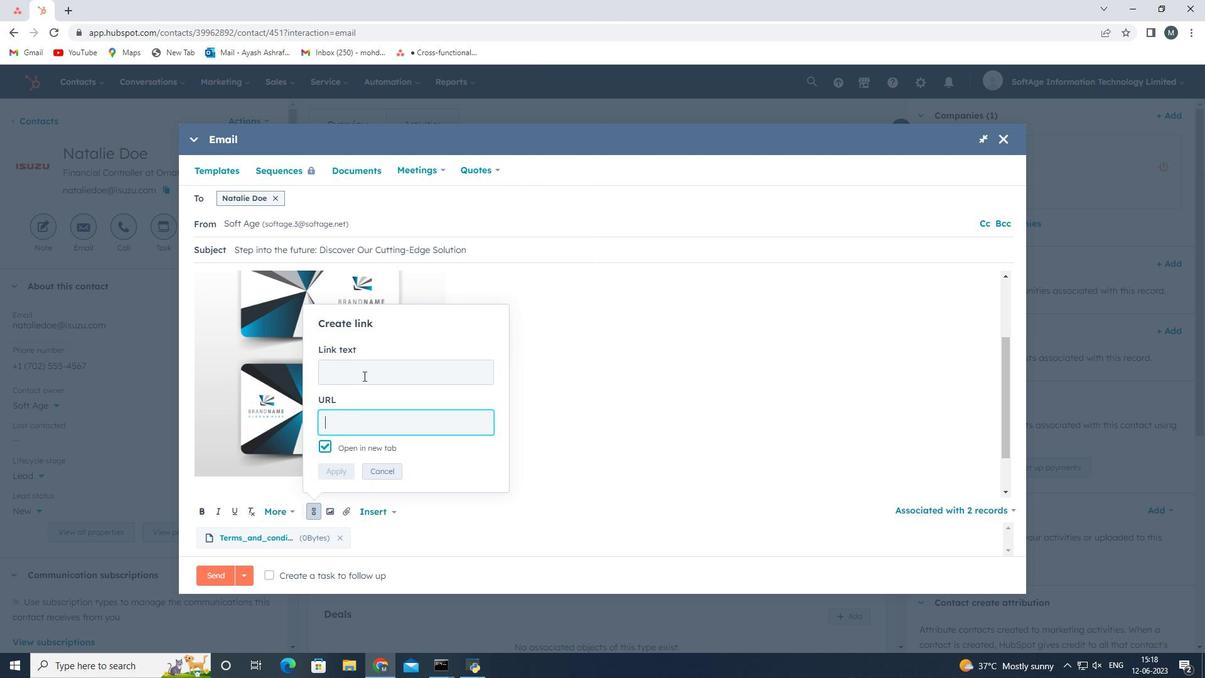 
Action: Key pressed <Key.shift>Tumblr
Screenshot: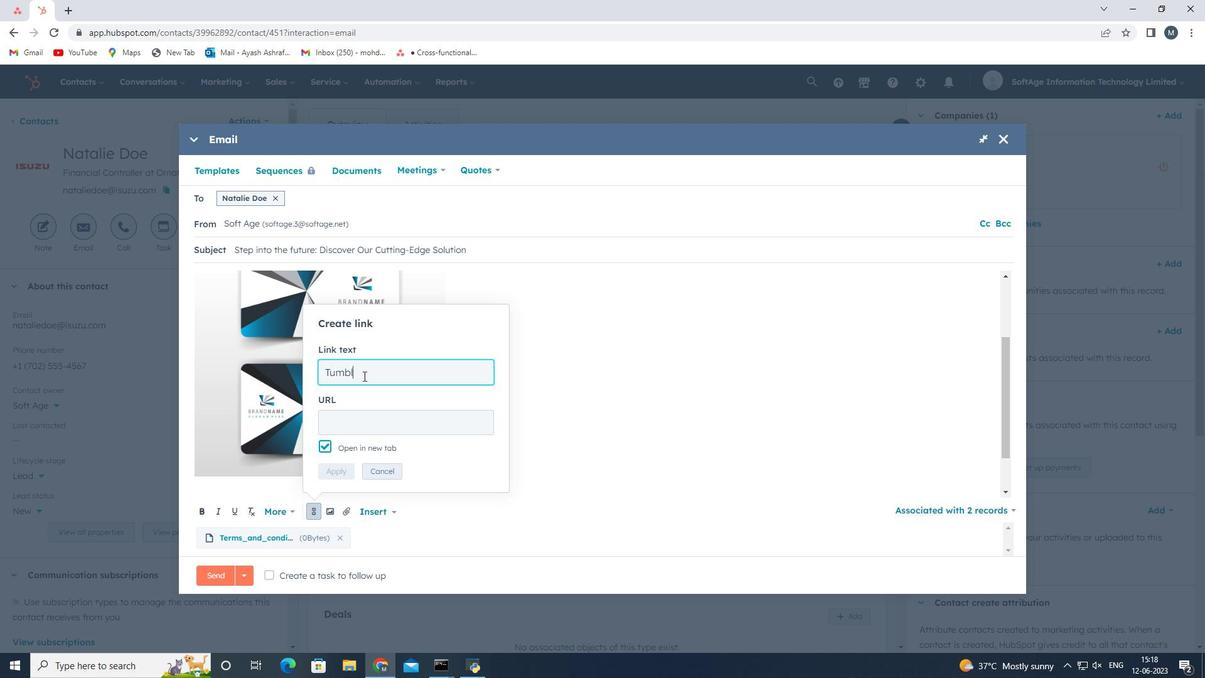 
Action: Mouse moved to (352, 422)
Screenshot: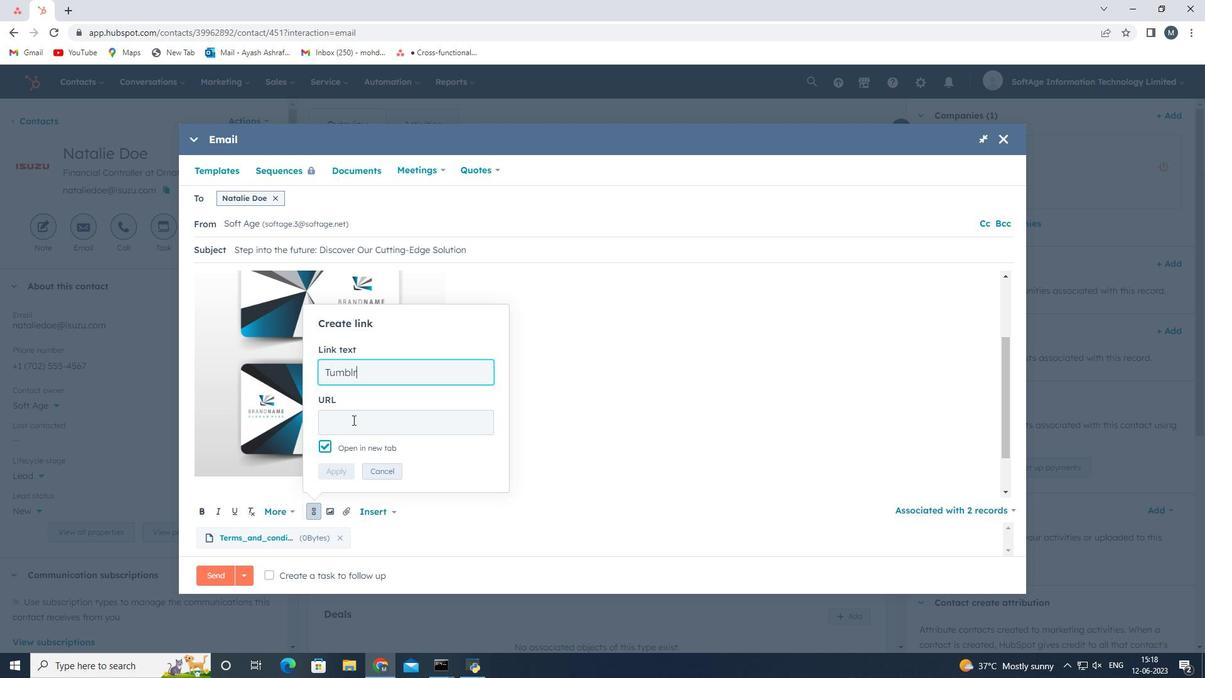 
Action: Mouse pressed left at (352, 422)
Screenshot: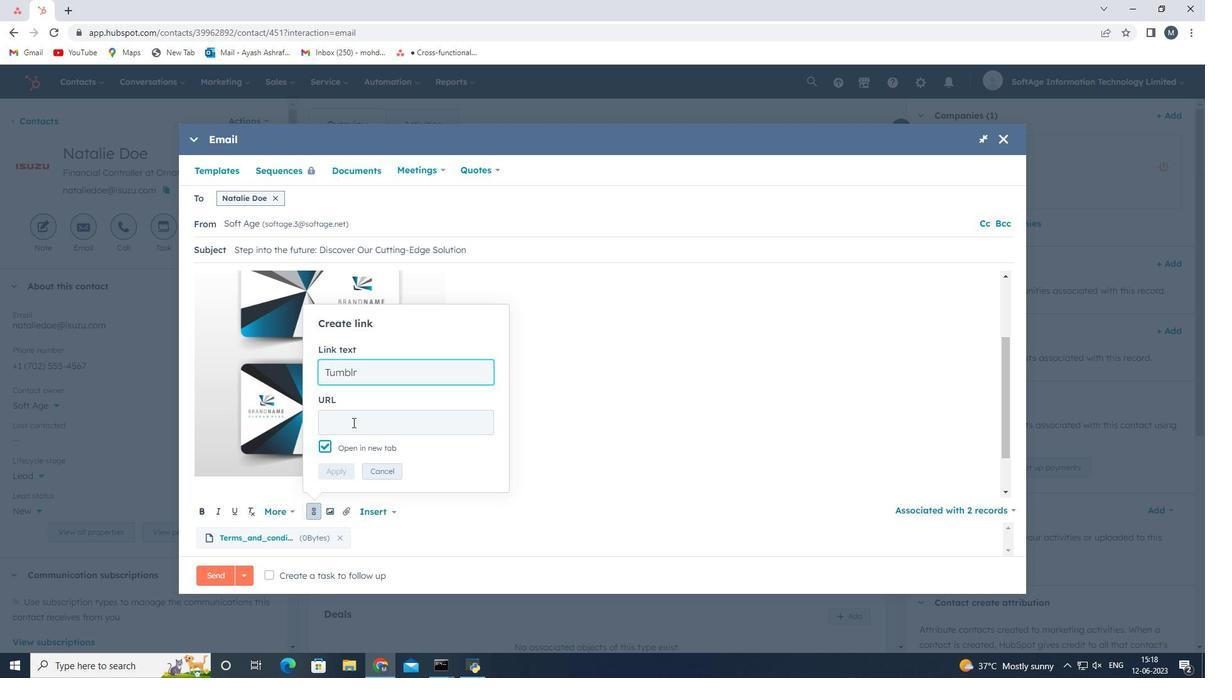 
Action: Key pressed www.tumblr.com
Screenshot: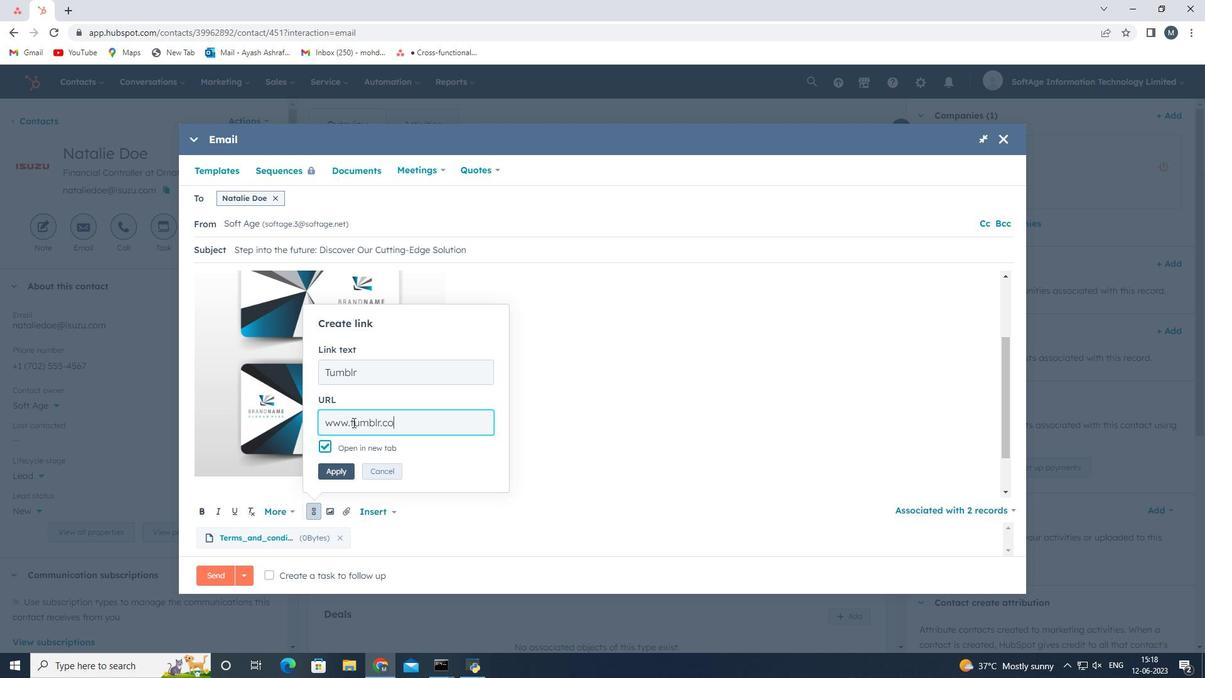 
Action: Mouse moved to (328, 470)
Screenshot: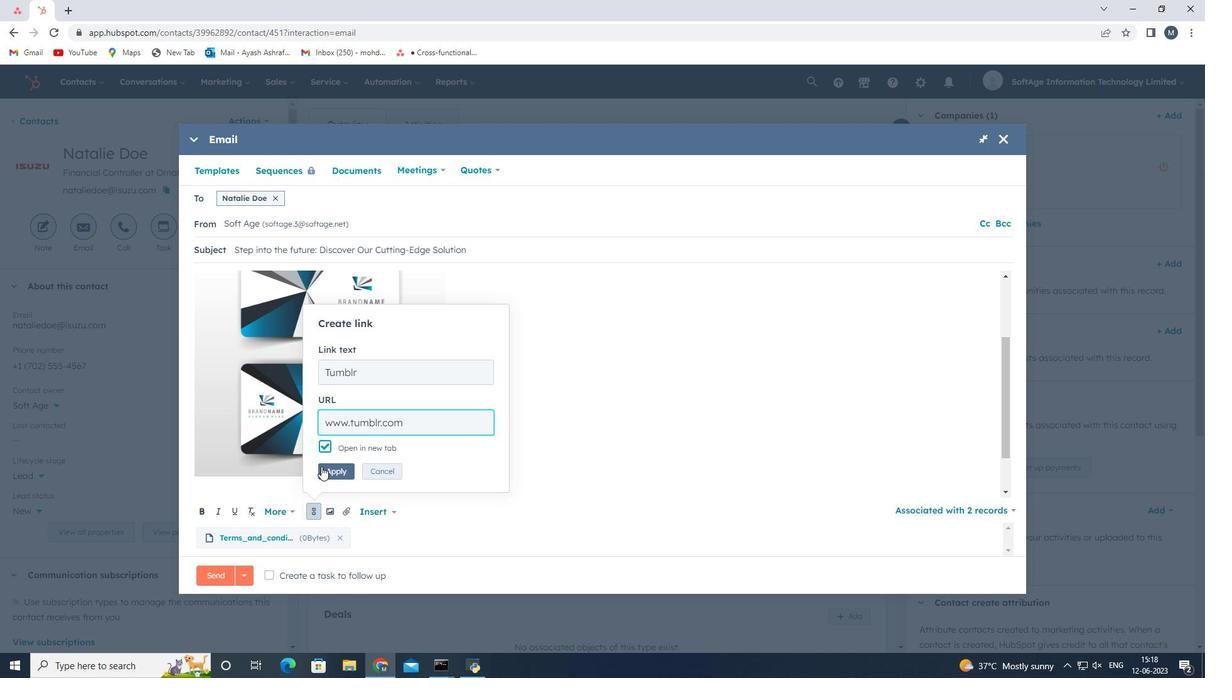 
Action: Mouse pressed left at (328, 470)
Screenshot: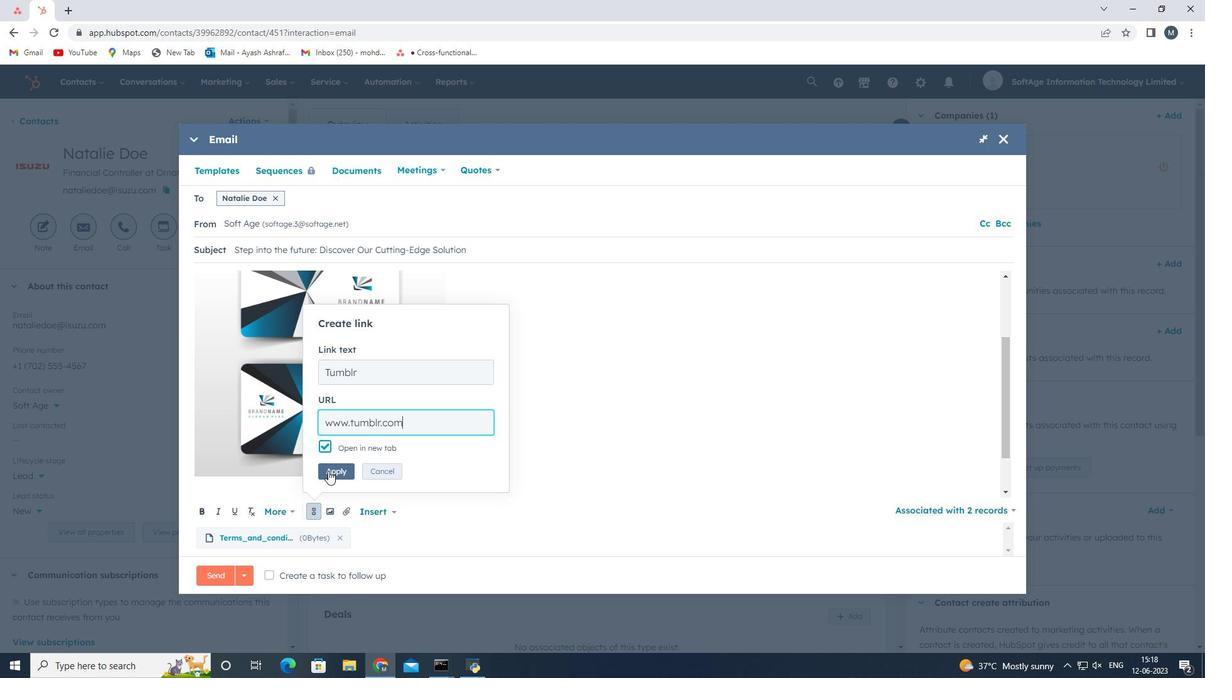 
Action: Mouse moved to (268, 576)
Screenshot: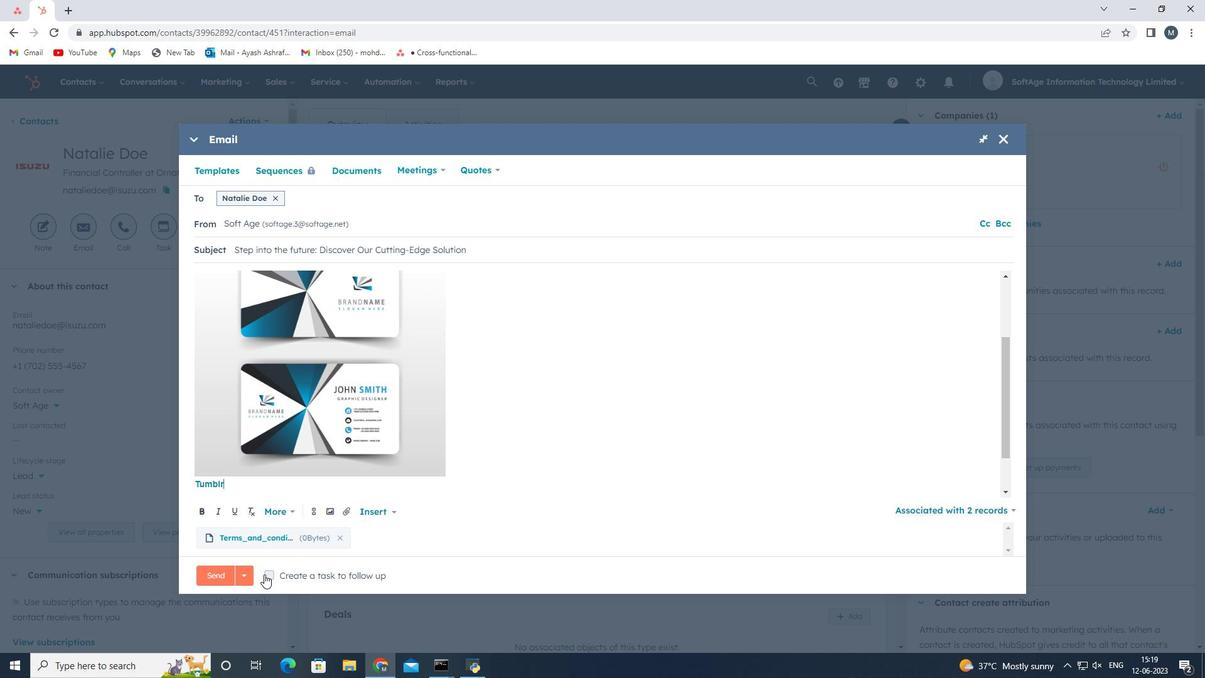 
Action: Mouse pressed left at (268, 576)
Screenshot: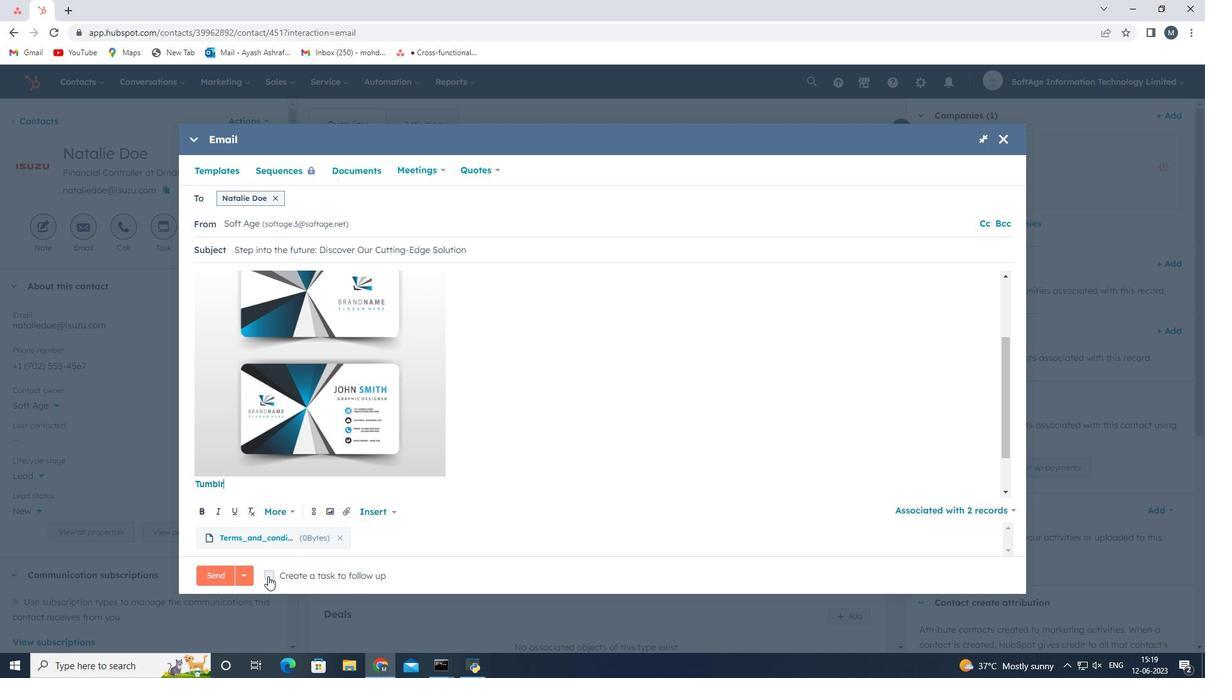 
Action: Mouse moved to (308, 520)
Screenshot: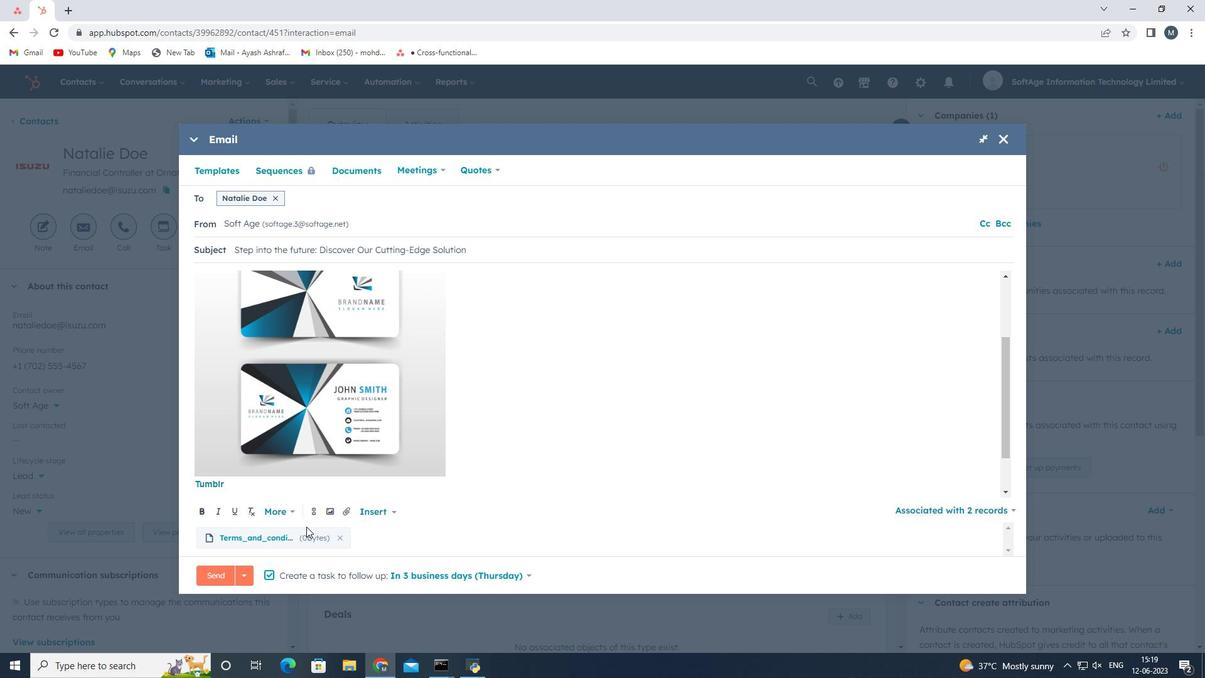 
Action: Mouse scrolled (308, 519) with delta (0, 0)
Screenshot: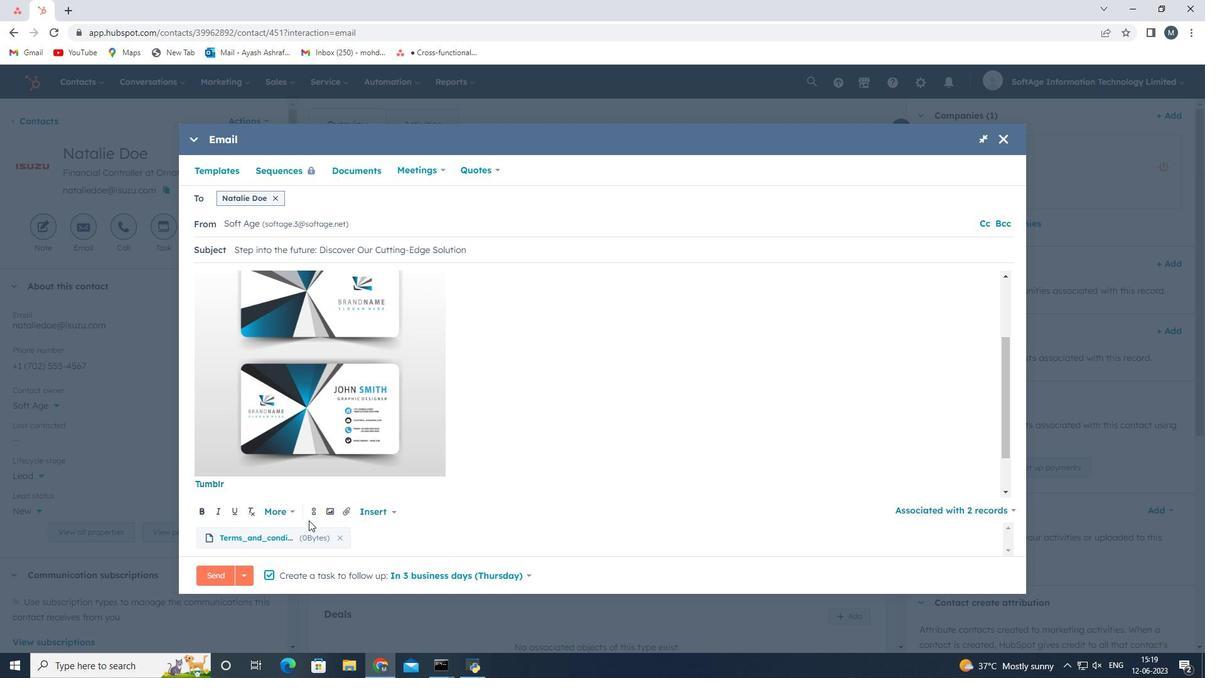 
Action: Mouse moved to (576, 536)
Screenshot: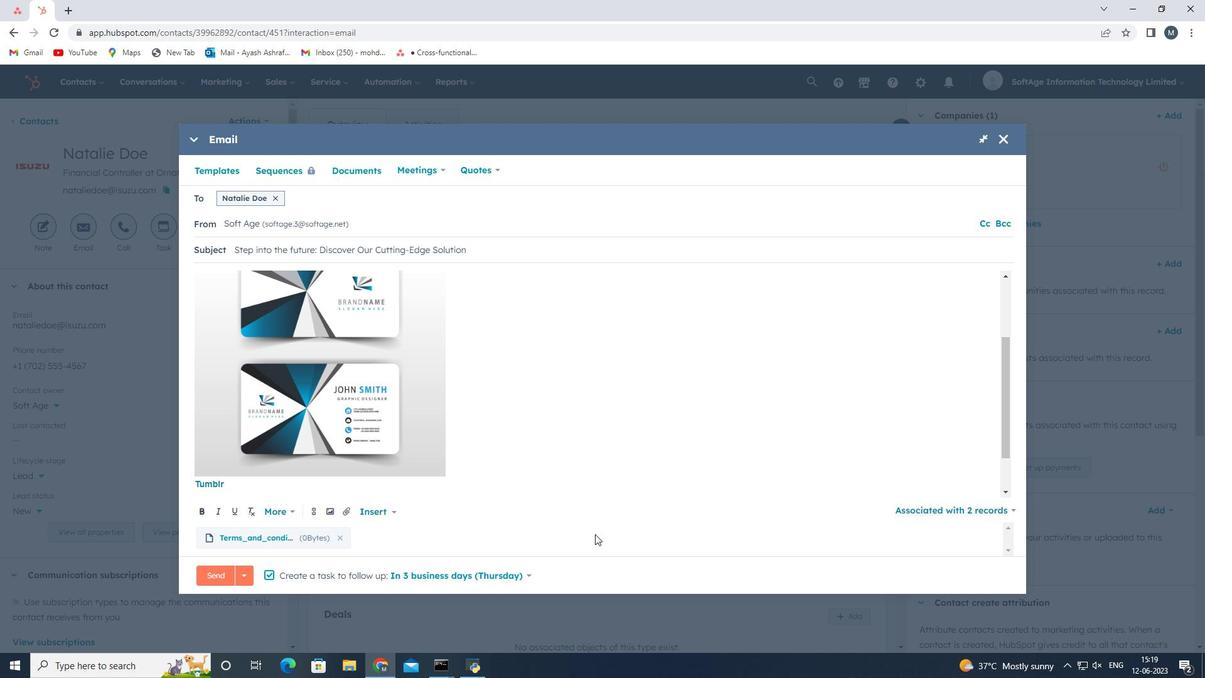 
Action: Mouse scrolled (576, 535) with delta (0, 0)
Screenshot: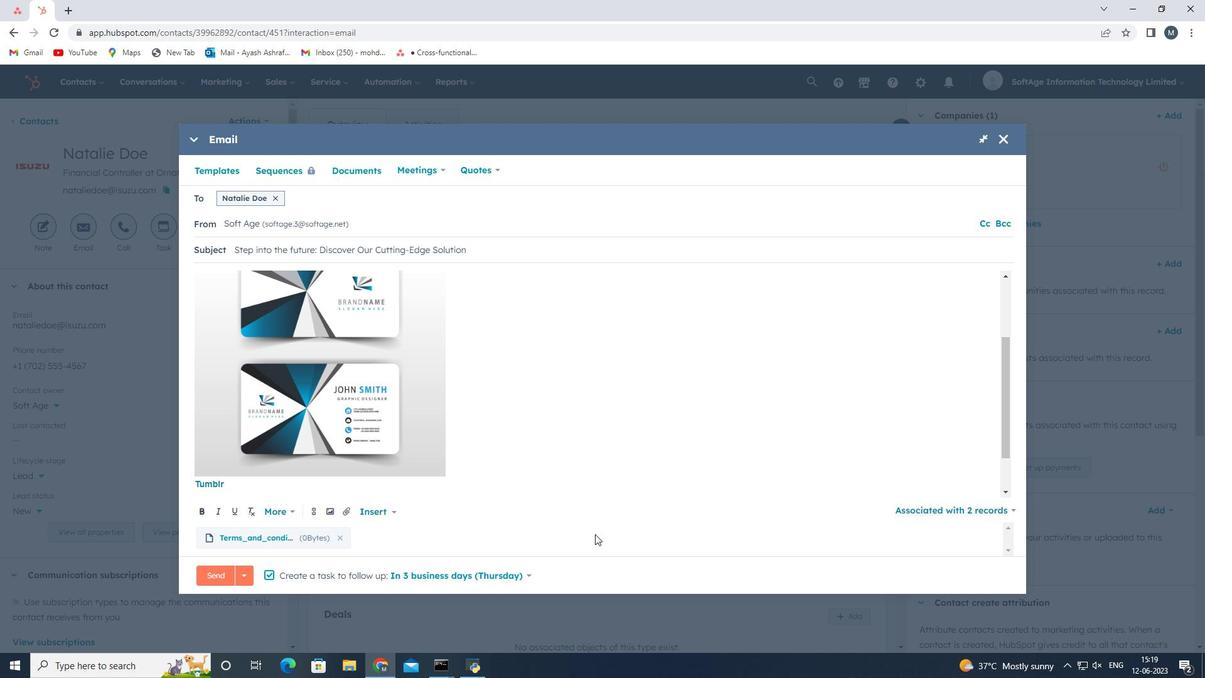 
Action: Mouse moved to (492, 578)
Screenshot: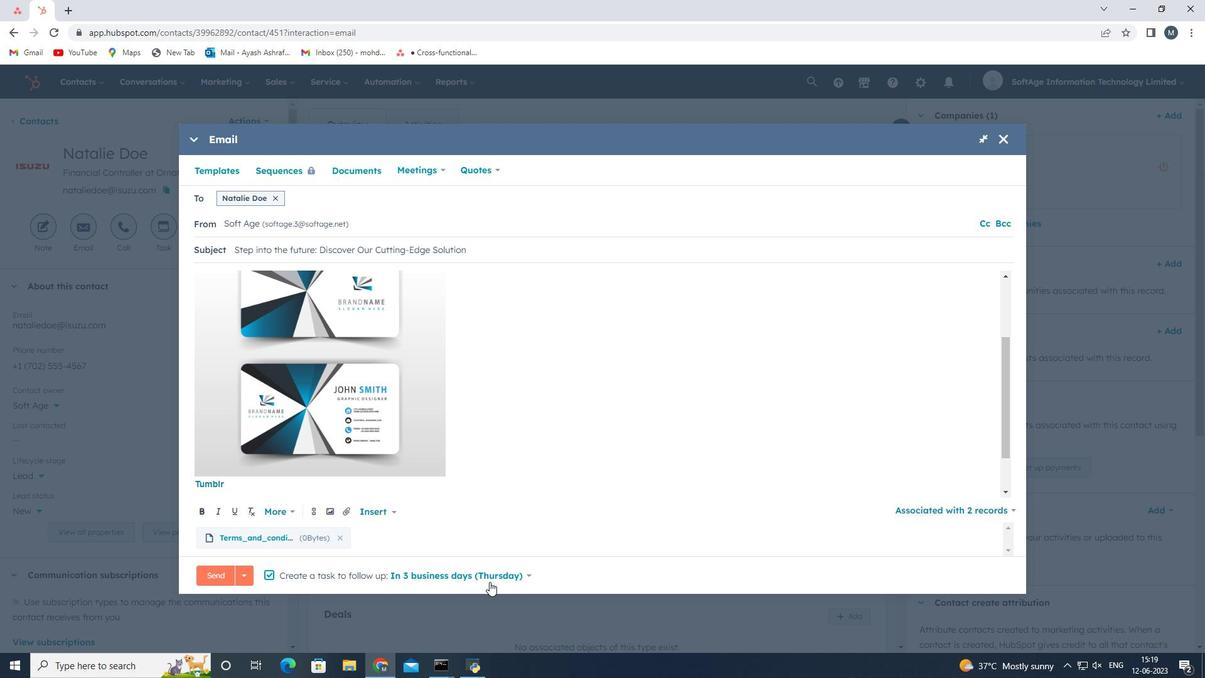 
Action: Mouse pressed left at (492, 578)
Screenshot: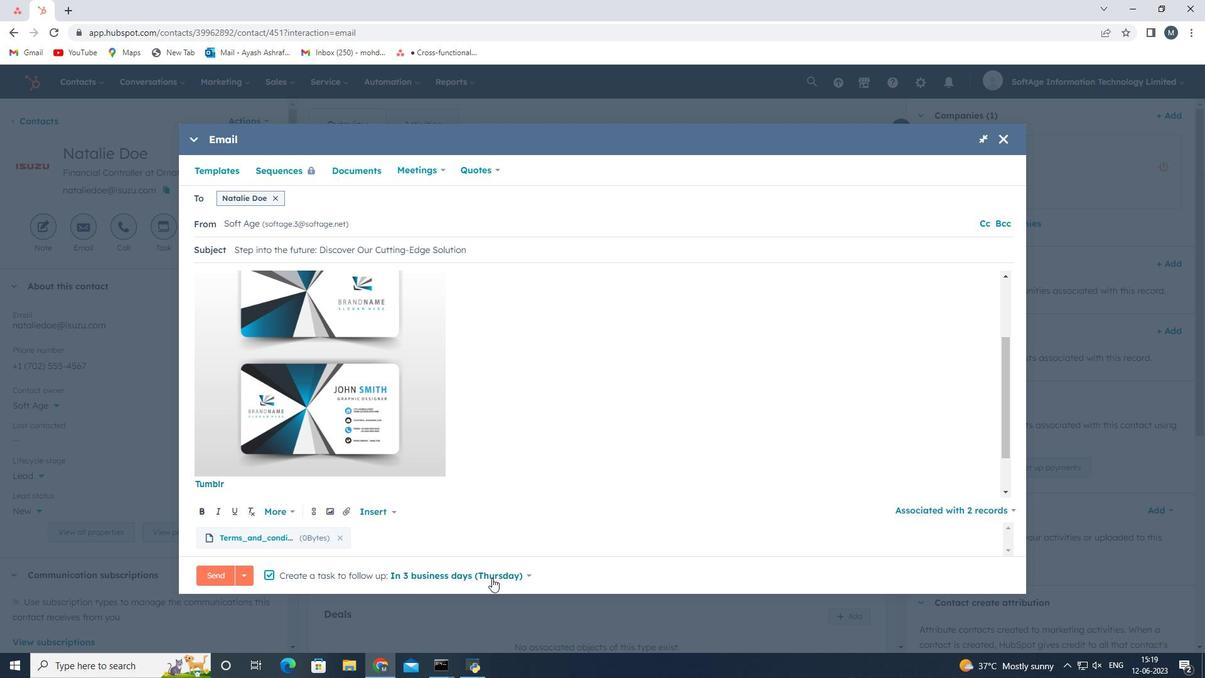 
Action: Mouse moved to (459, 455)
Screenshot: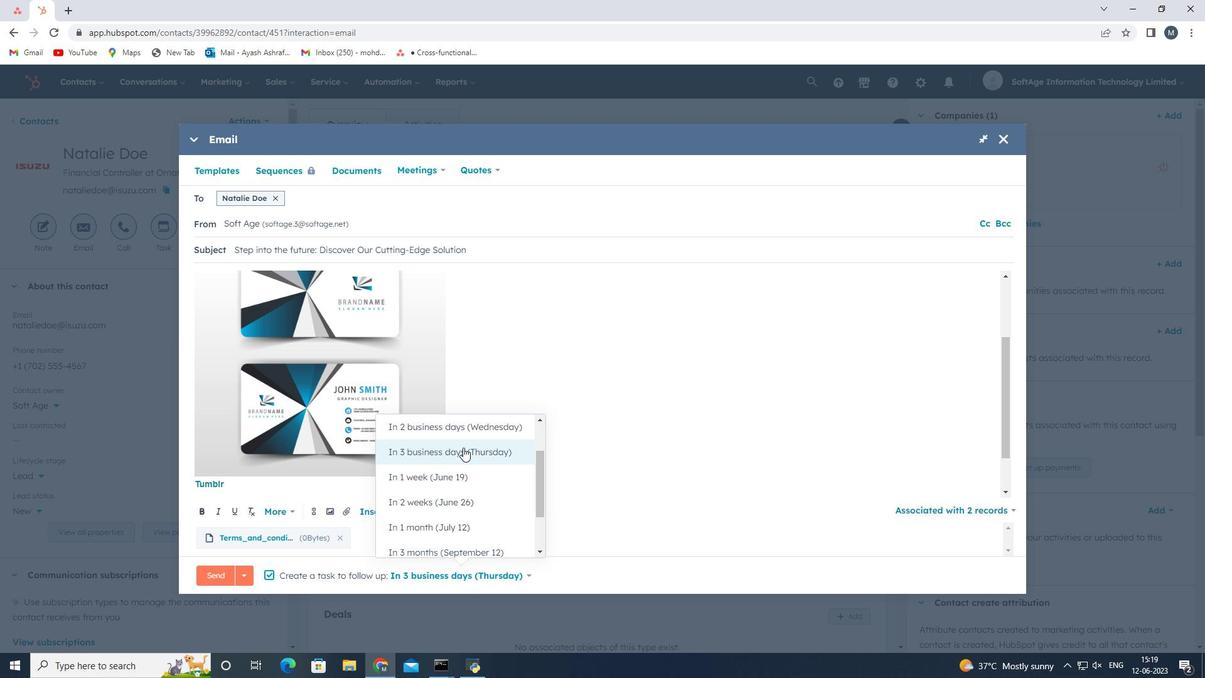 
Action: Mouse scrolled (460, 450) with delta (0, 0)
Screenshot: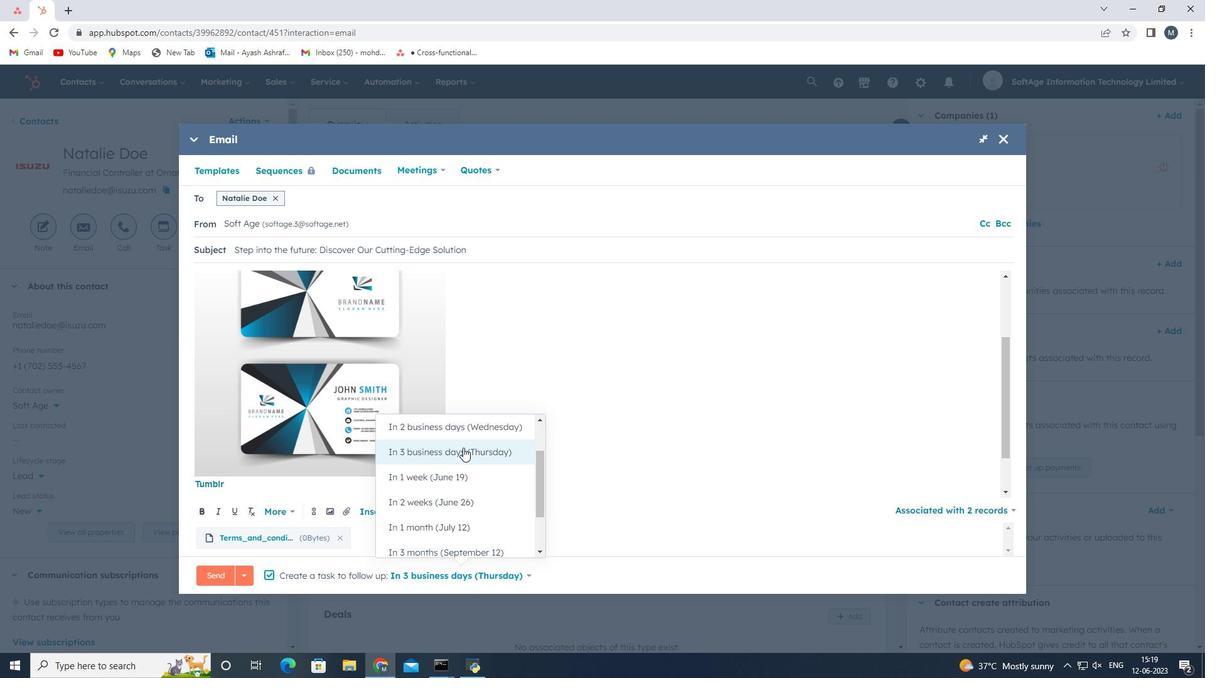 
Action: Mouse moved to (459, 457)
Screenshot: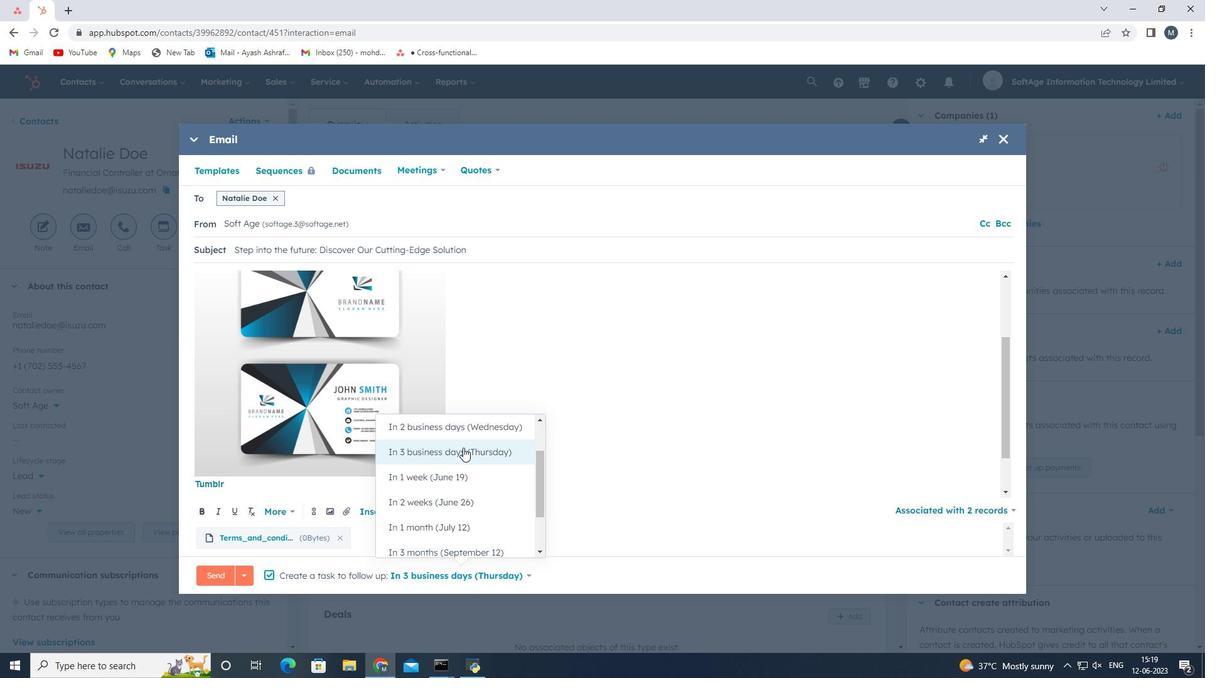 
Action: Mouse scrolled (460, 450) with delta (0, 0)
Screenshot: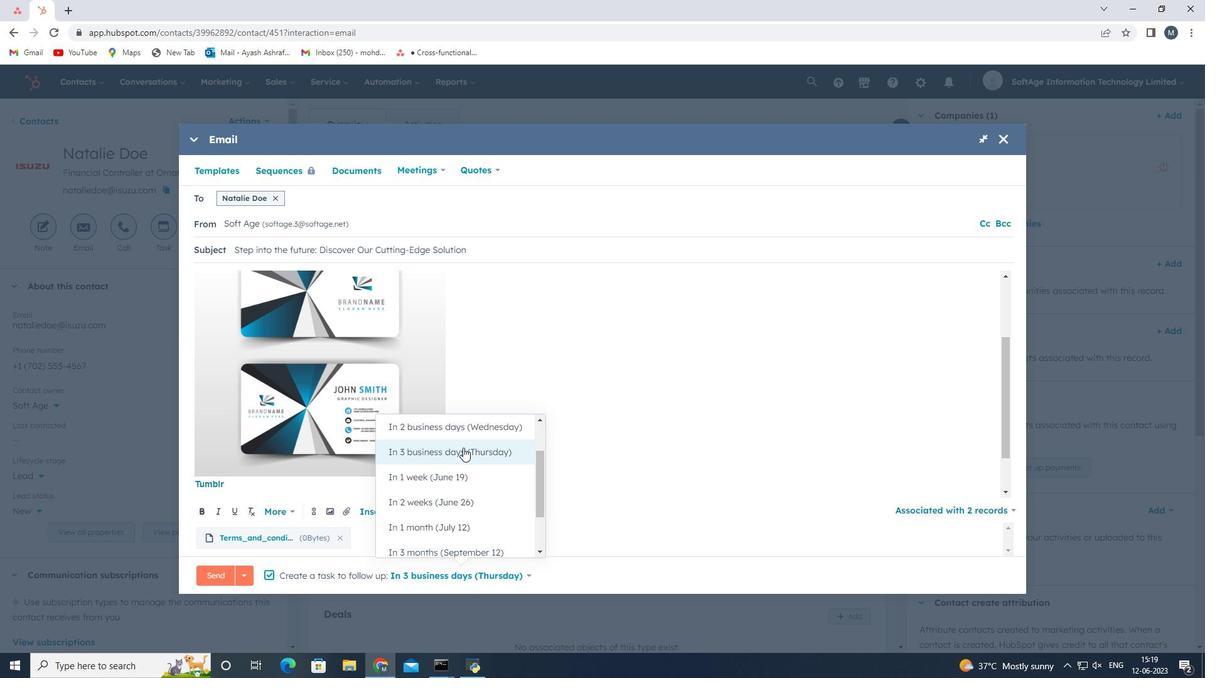 
Action: Mouse moved to (459, 459)
Screenshot: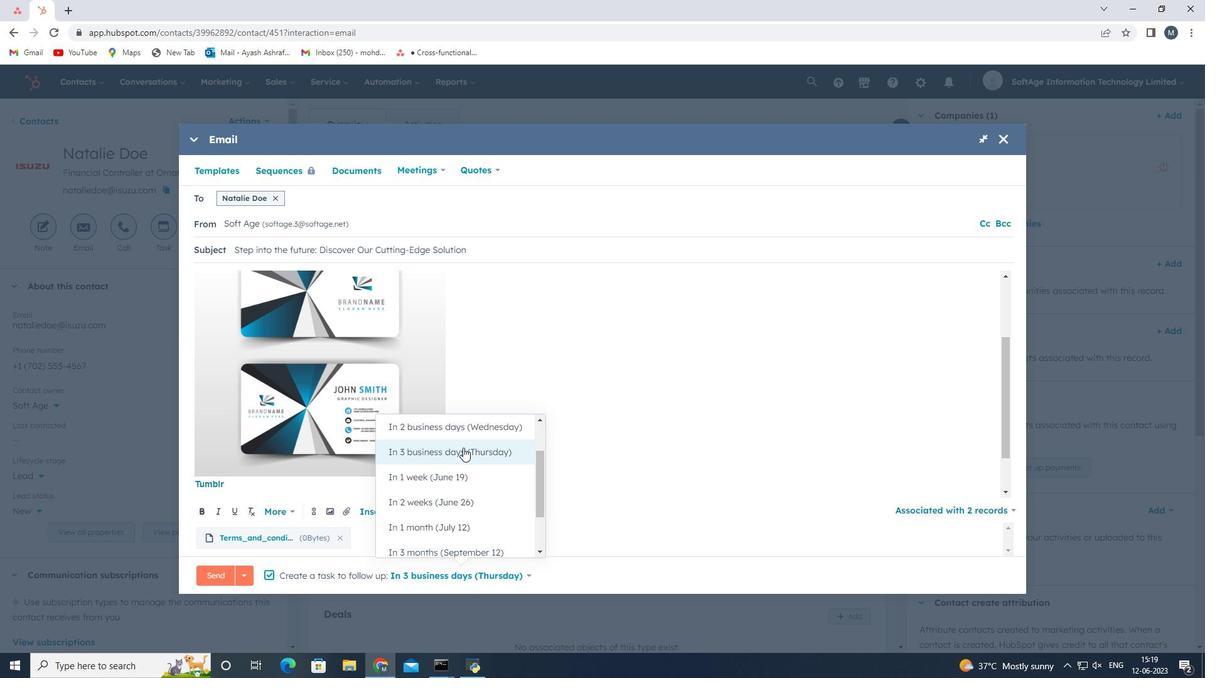 
Action: Mouse scrolled (460, 450) with delta (0, 0)
Screenshot: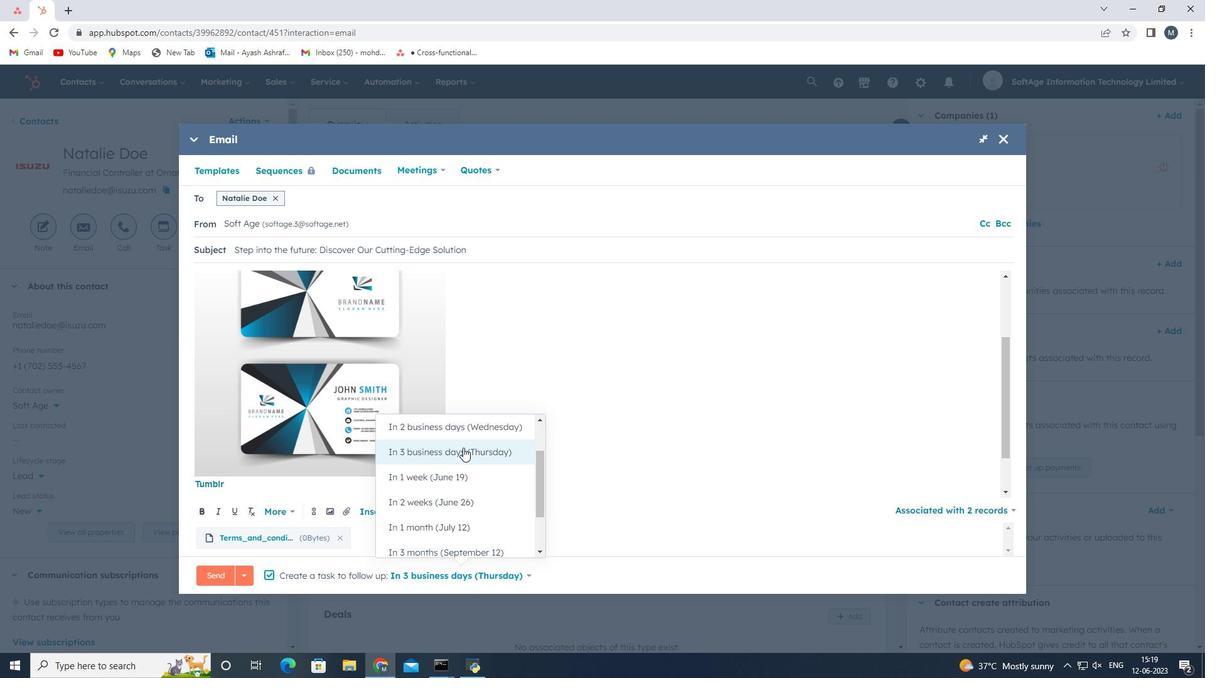 
Action: Mouse moved to (458, 460)
Screenshot: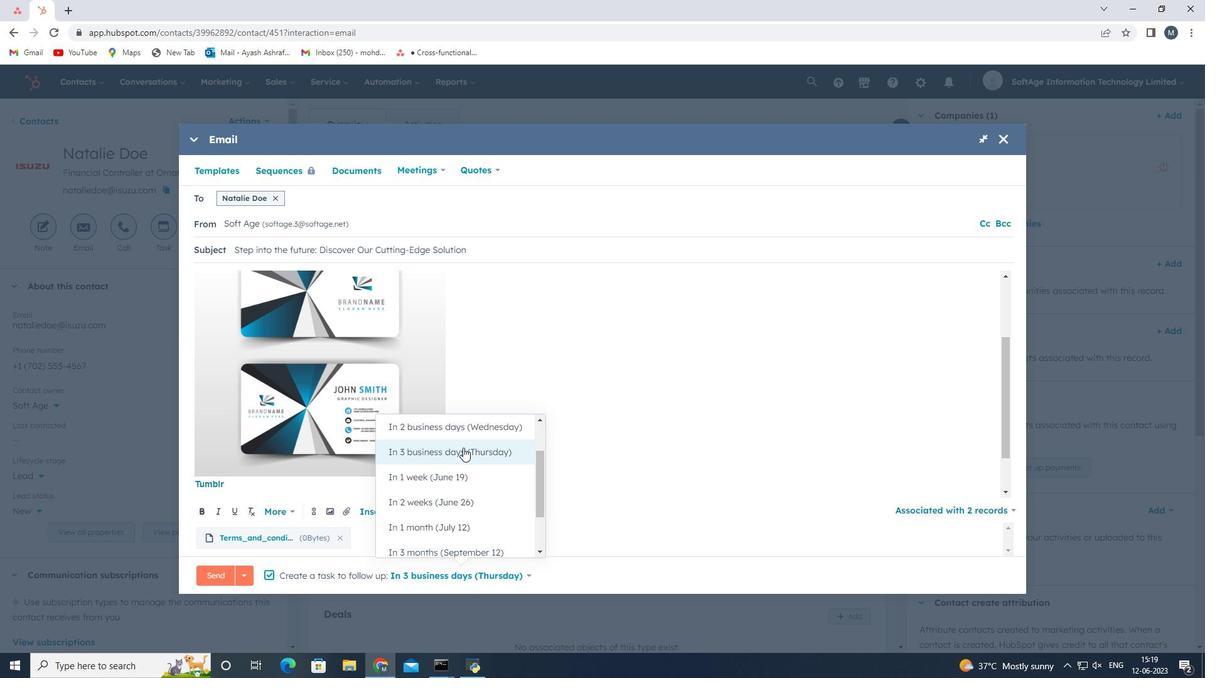 
Action: Mouse scrolled (460, 450) with delta (0, 0)
Screenshot: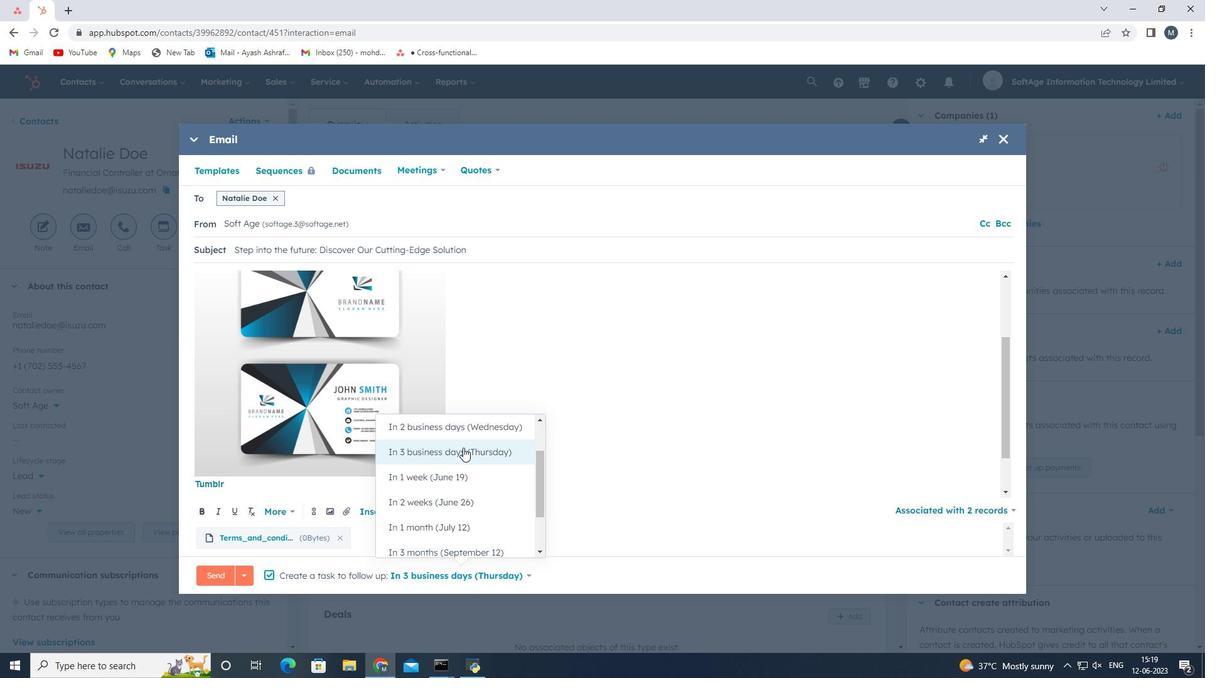 
Action: Mouse moved to (457, 465)
Screenshot: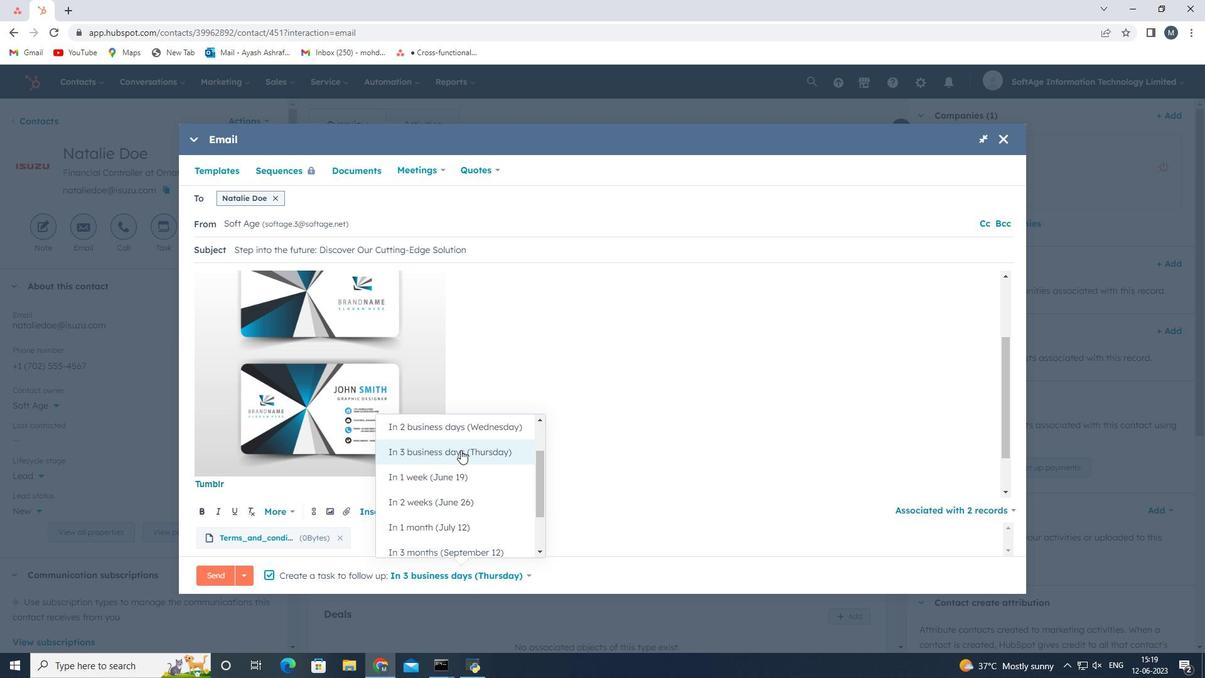 
Action: Mouse scrolled (457, 465) with delta (0, 0)
Screenshot: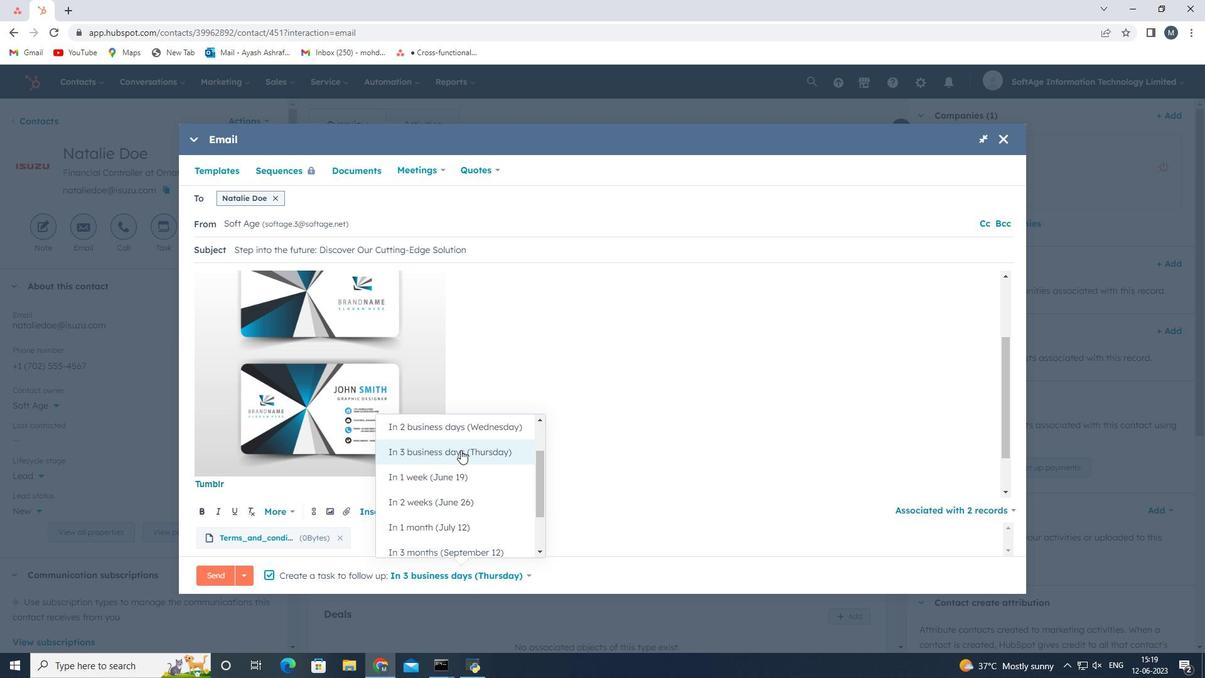 
Action: Mouse scrolled (457, 465) with delta (0, 0)
Screenshot: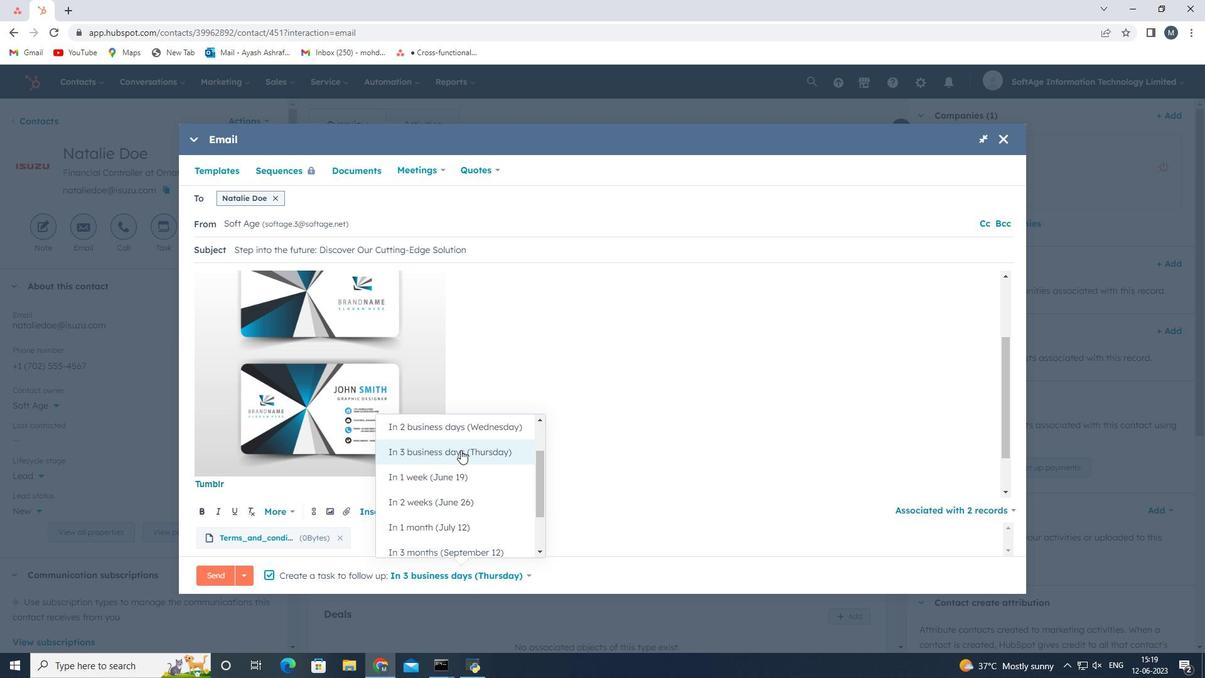 
Action: Mouse scrolled (457, 465) with delta (0, 0)
Screenshot: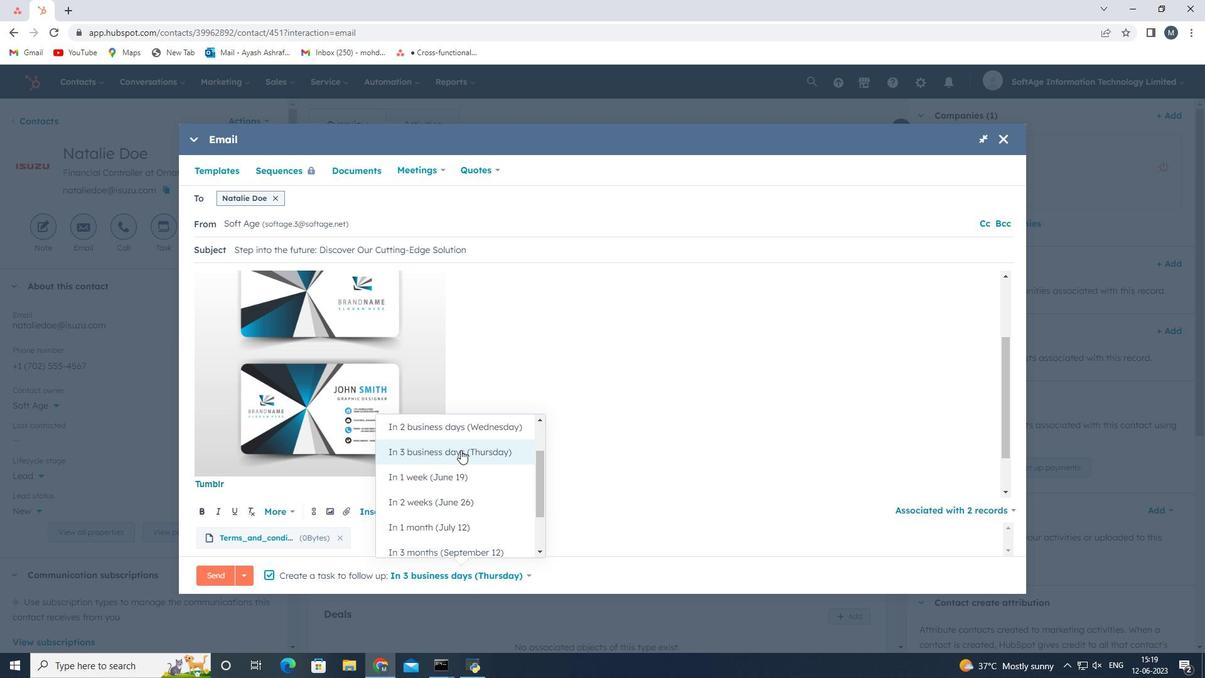
Action: Mouse moved to (453, 480)
Screenshot: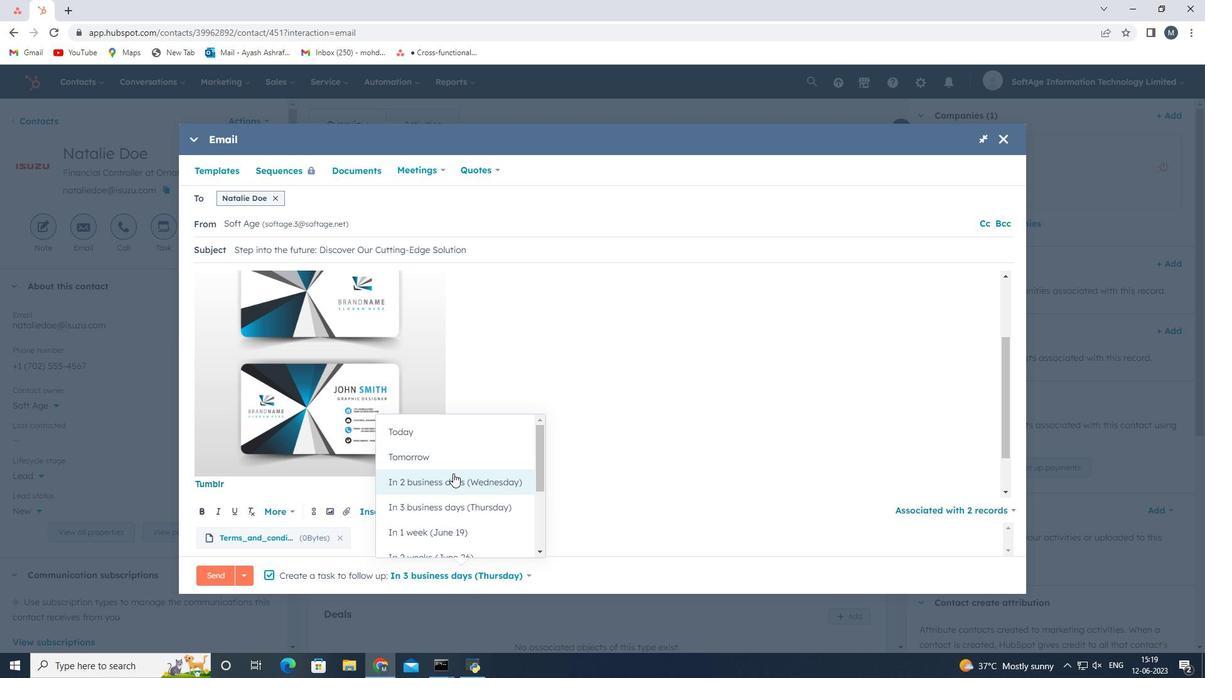 
Action: Mouse scrolled (453, 480) with delta (0, 0)
Screenshot: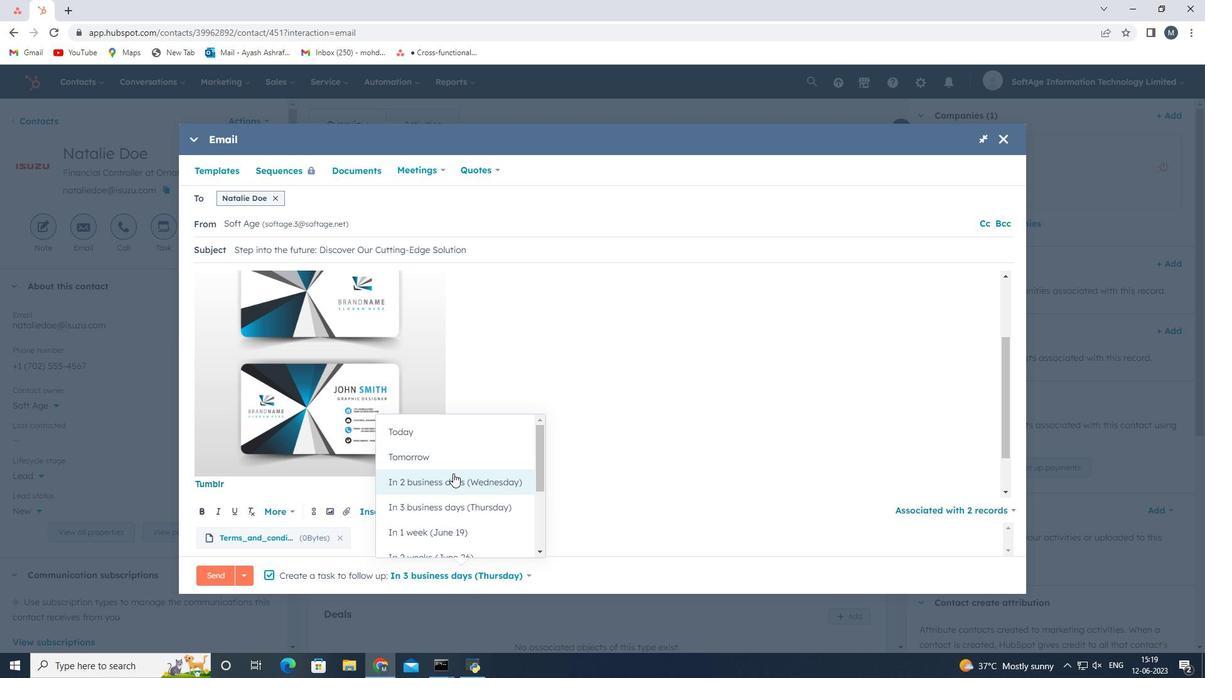 
Action: Mouse scrolled (453, 480) with delta (0, 0)
Screenshot: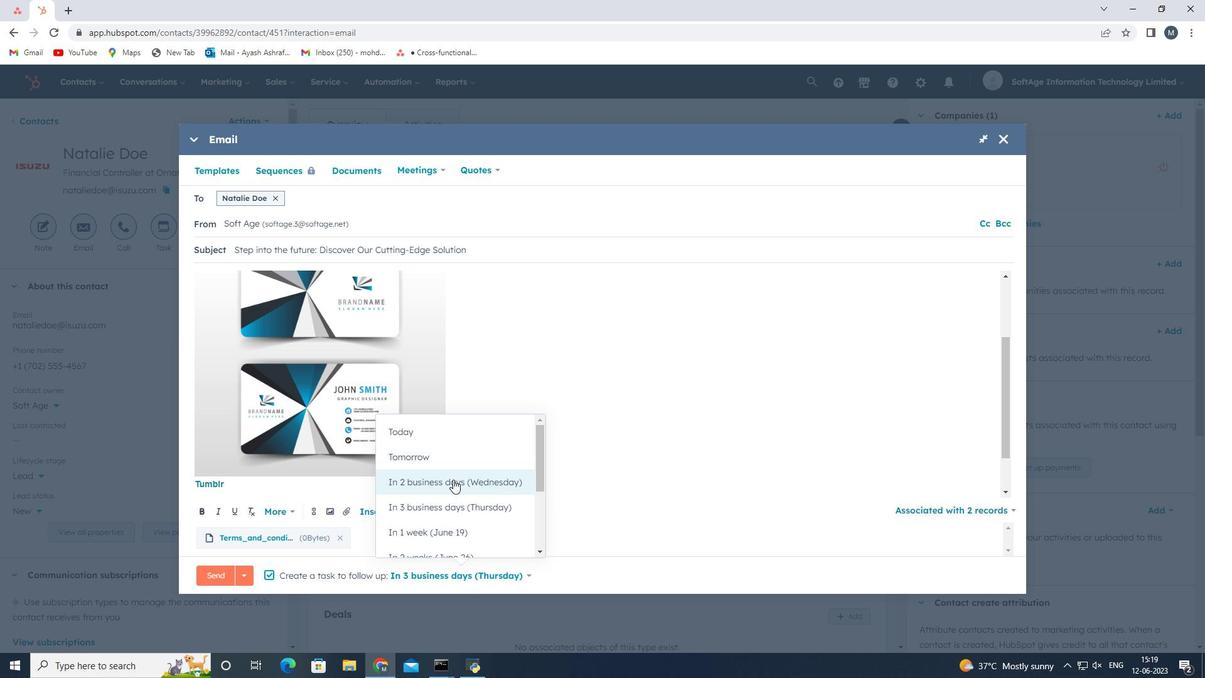 
Action: Mouse scrolled (453, 480) with delta (0, 0)
Screenshot: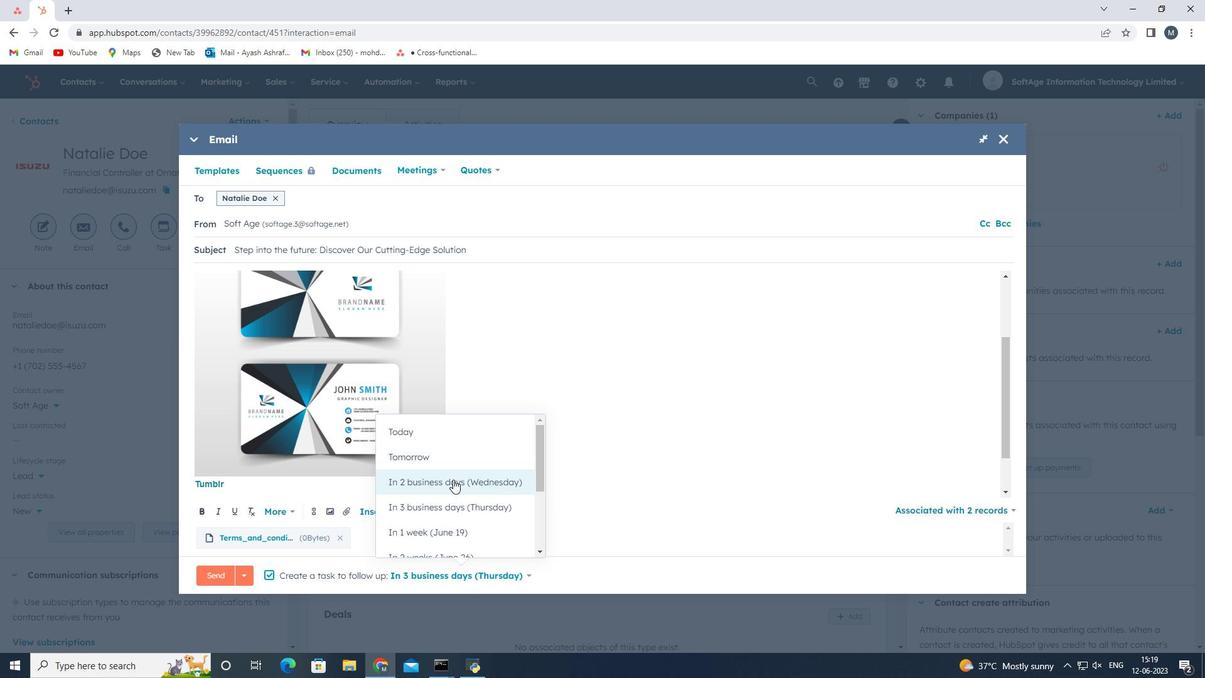 
Action: Mouse scrolled (453, 480) with delta (0, 0)
Screenshot: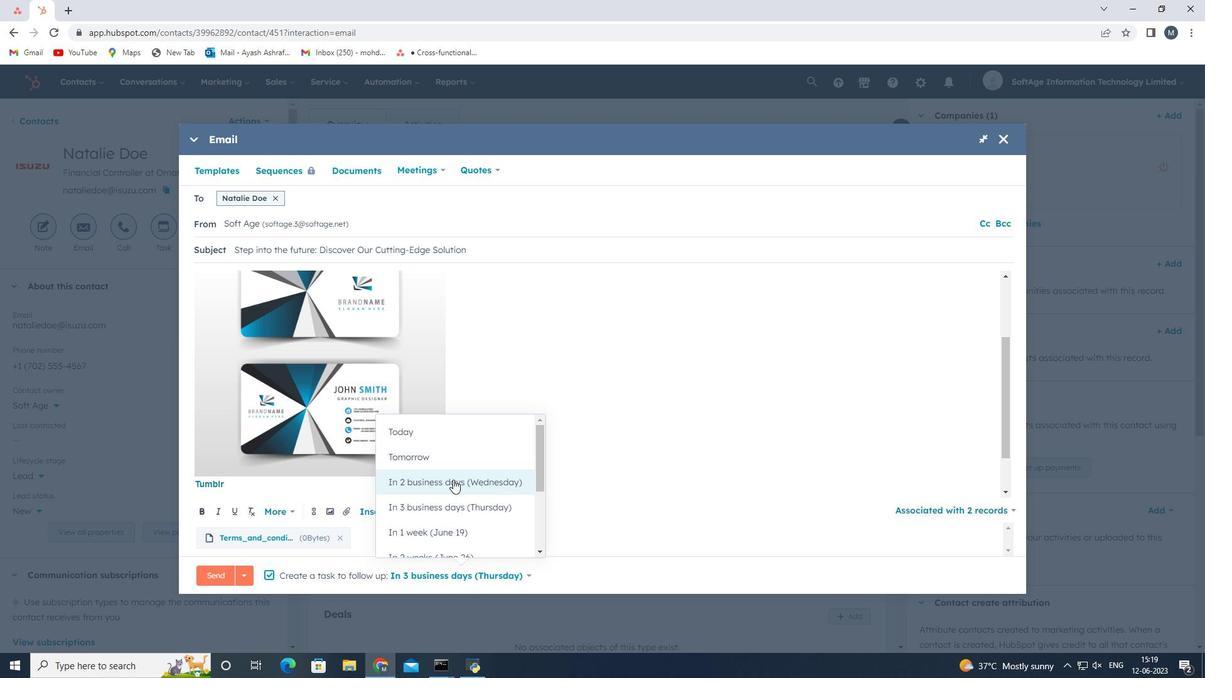 
Action: Mouse moved to (442, 459)
Screenshot: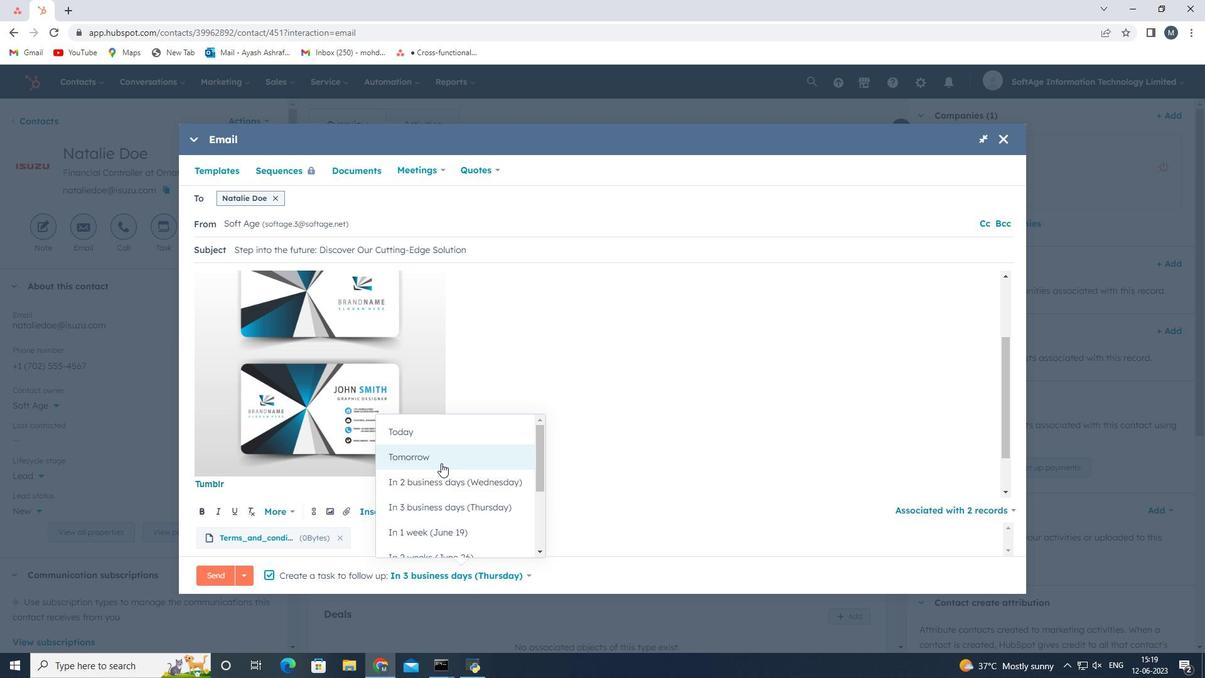 
Action: Mouse pressed left at (442, 459)
Screenshot: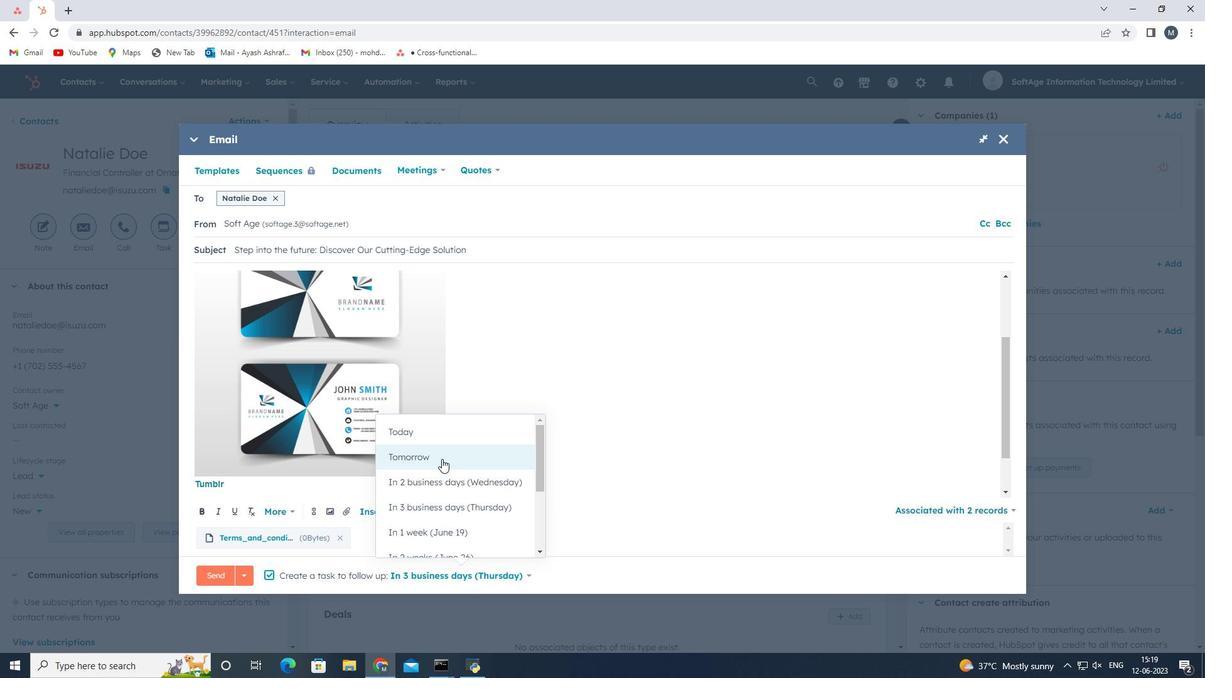
Action: Mouse moved to (223, 577)
Screenshot: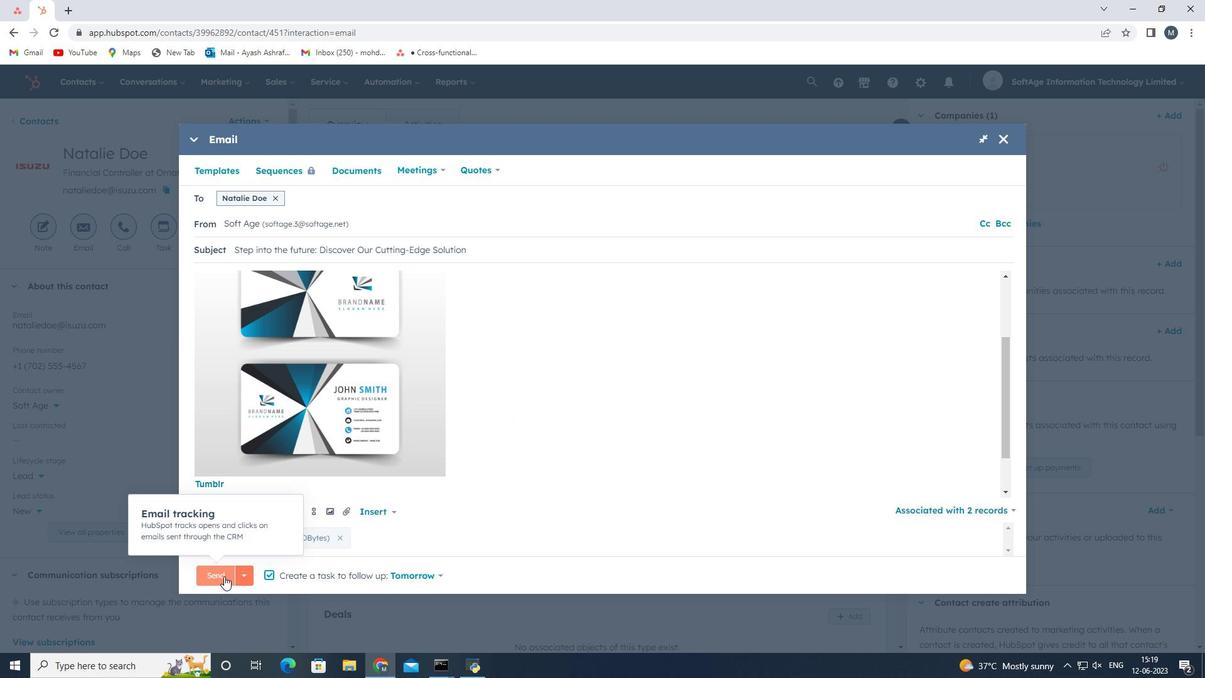 
Action: Mouse pressed left at (223, 577)
Screenshot: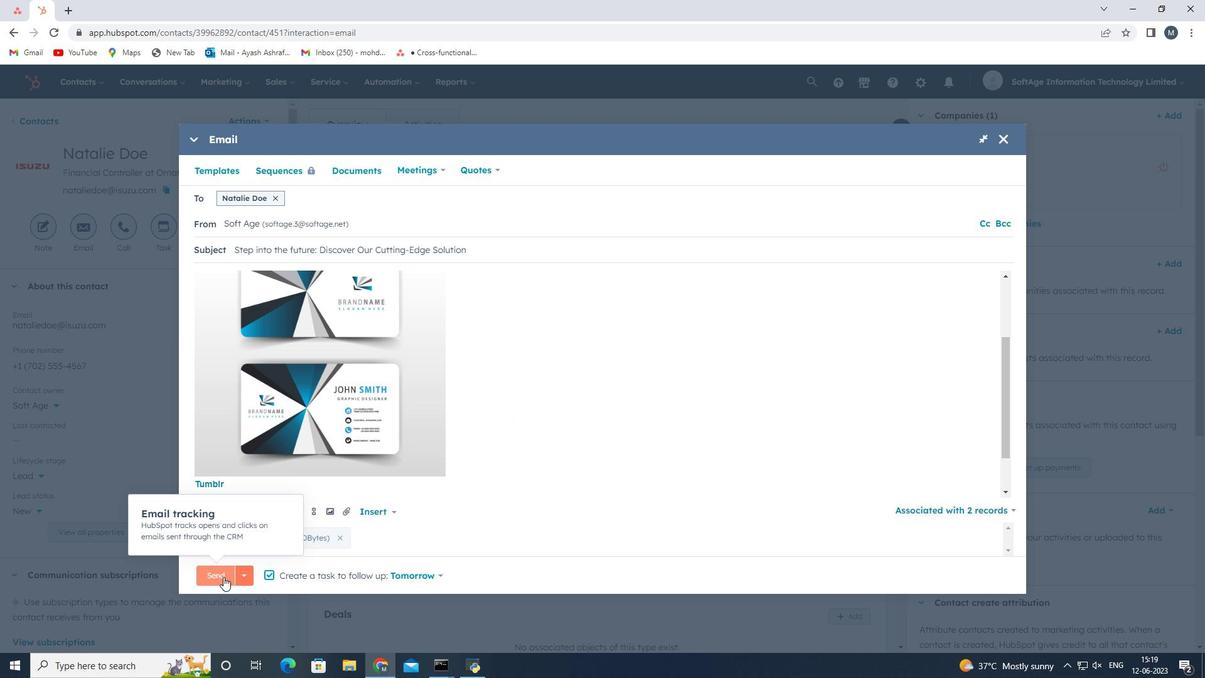 
